 Task: Open Card Product Launch Execution in Board Brand Personality Development and Branding Strategy to Workspace Financial Management Software and add a team member Softage.2@softage.net, a label Purple, a checklist Environmental Science, an attachment from your onedrive, a color Purple and finally, add a card description 'Plan and execute company team-building conference with team-building challenges' and a comment 'Given the potential impact of this task, let us ensure that we have a clear understanding of the consequences of our actions.'. Add a start date 'Jan 06, 1900' with a due date 'Jan 13, 1900'
Action: Mouse moved to (93, 295)
Screenshot: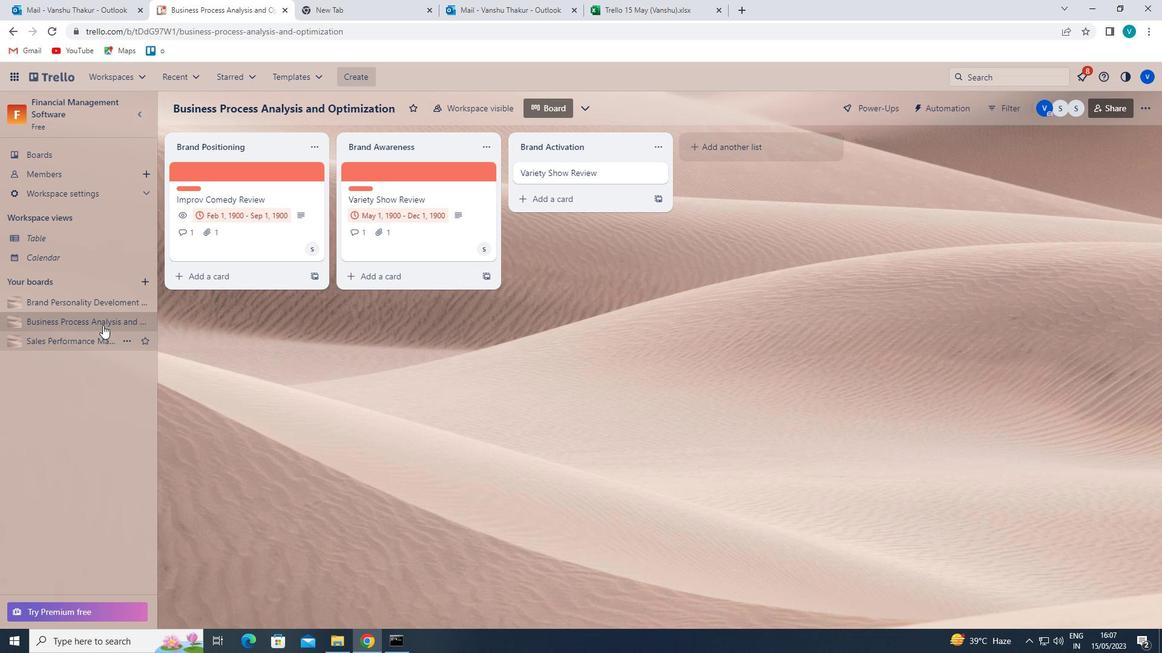 
Action: Mouse pressed left at (93, 295)
Screenshot: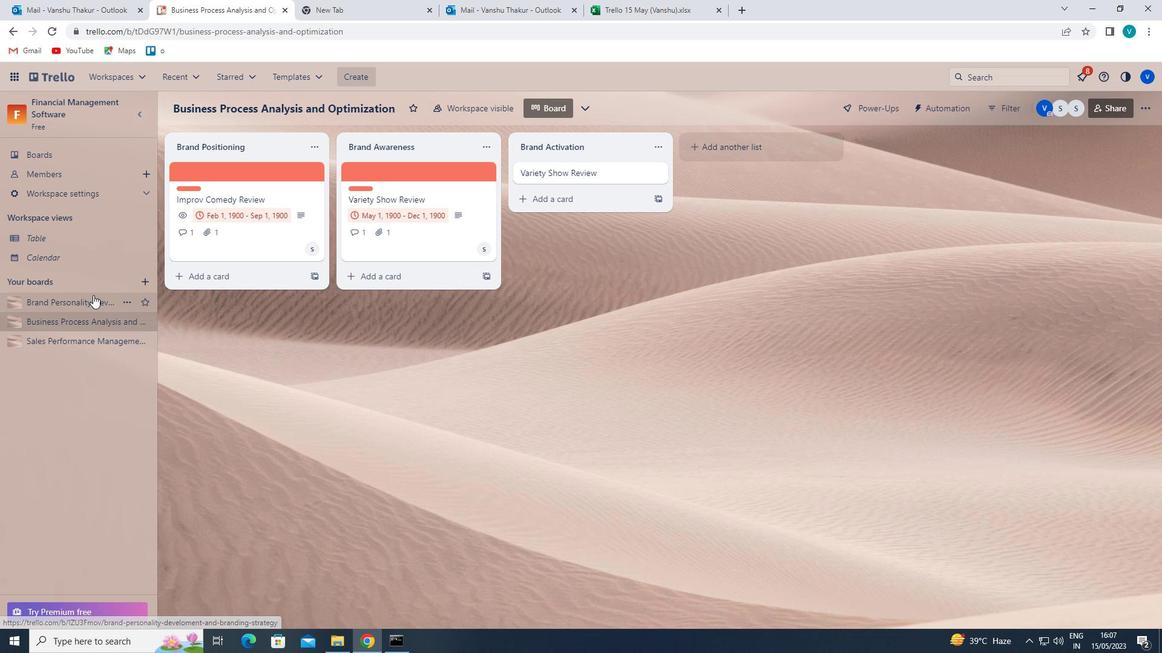 
Action: Mouse moved to (409, 170)
Screenshot: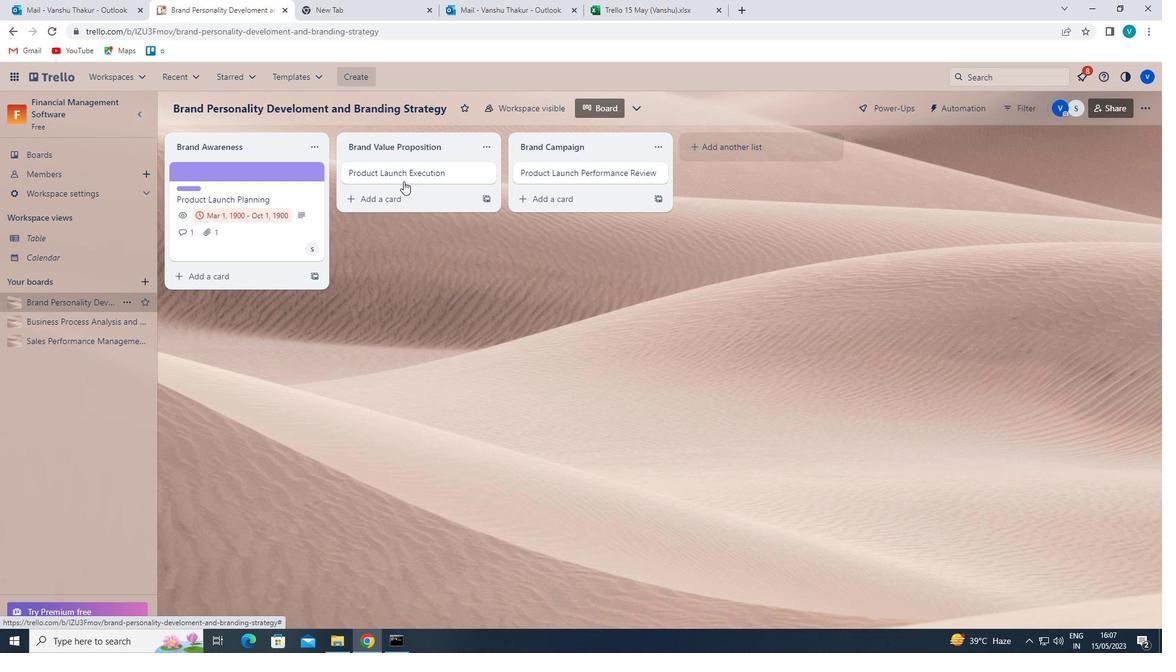 
Action: Mouse pressed left at (409, 170)
Screenshot: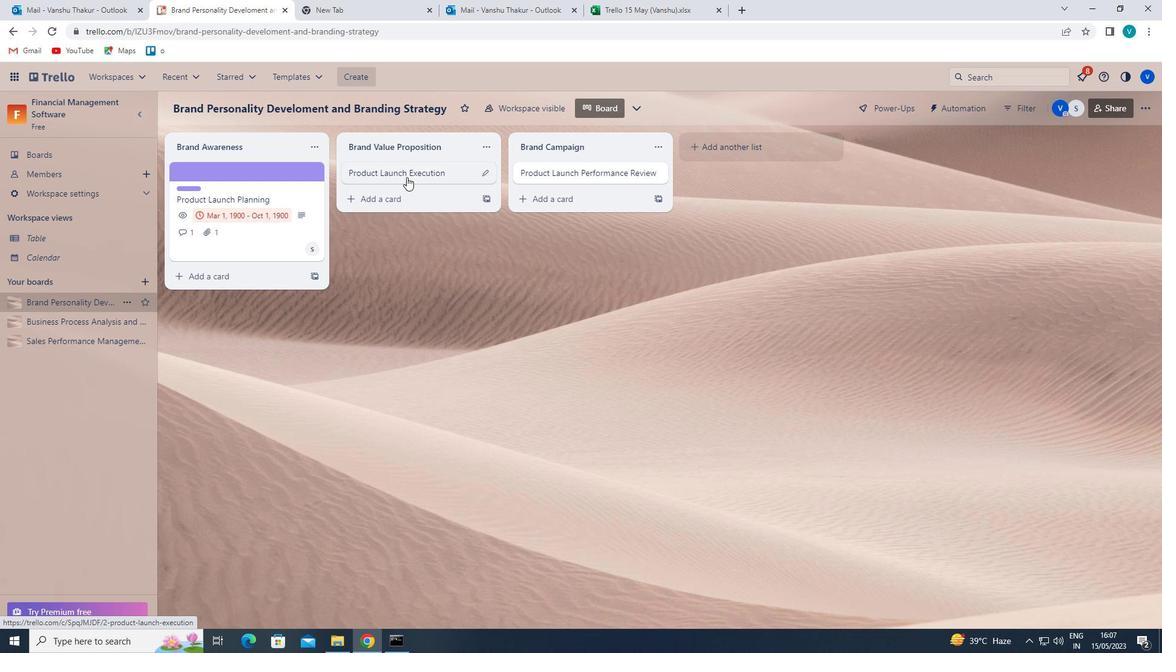 
Action: Mouse moved to (731, 211)
Screenshot: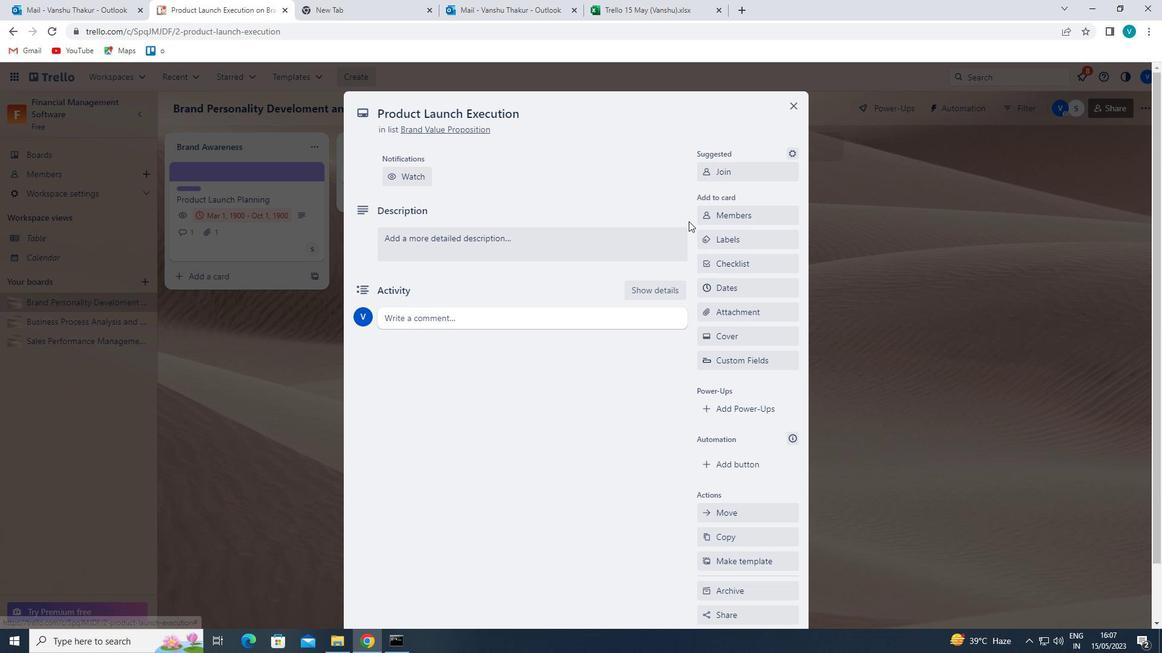 
Action: Mouse pressed left at (731, 211)
Screenshot: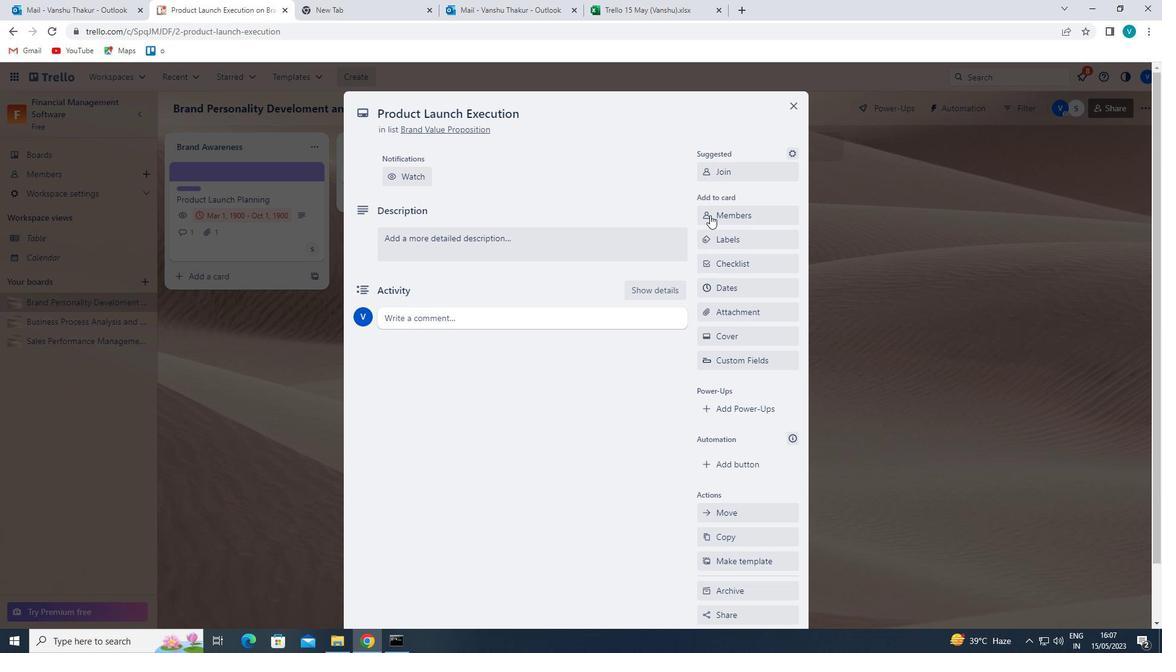
Action: Mouse moved to (721, 266)
Screenshot: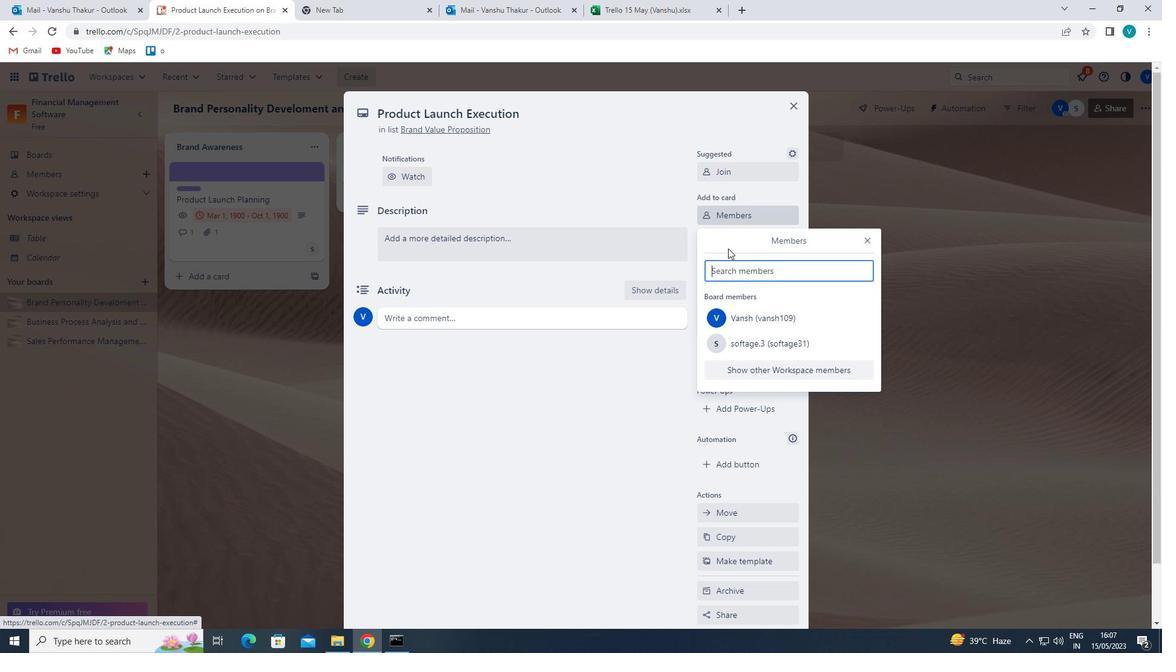 
Action: Mouse pressed left at (721, 266)
Screenshot: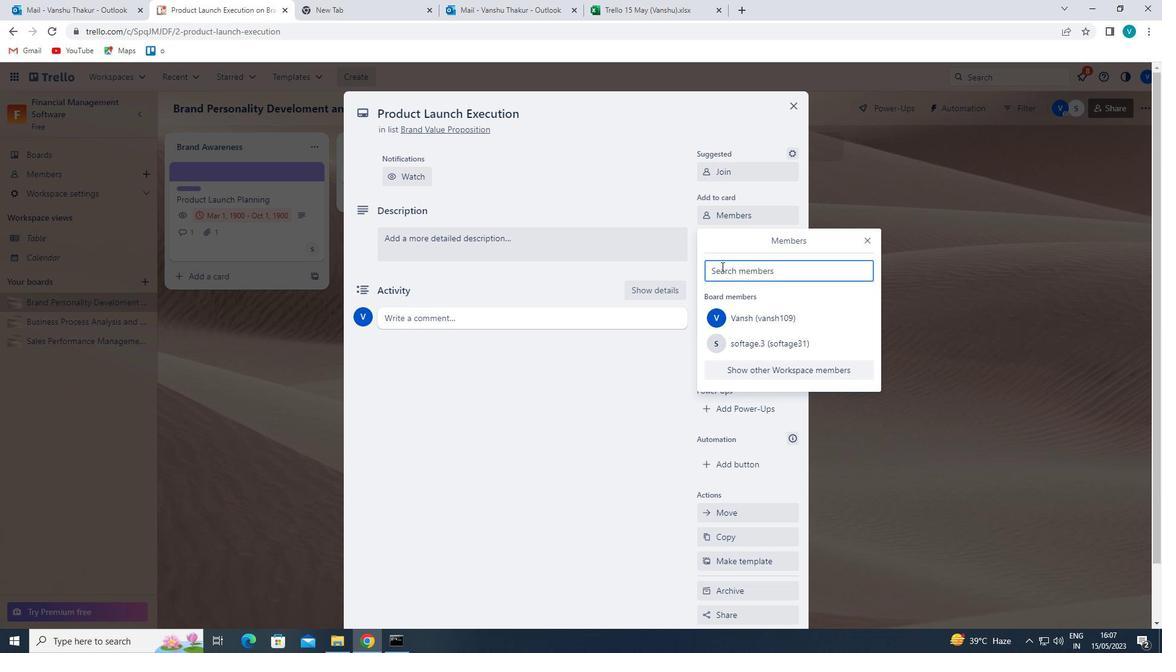 
Action: Key pressed <Key.shift>SO
Screenshot: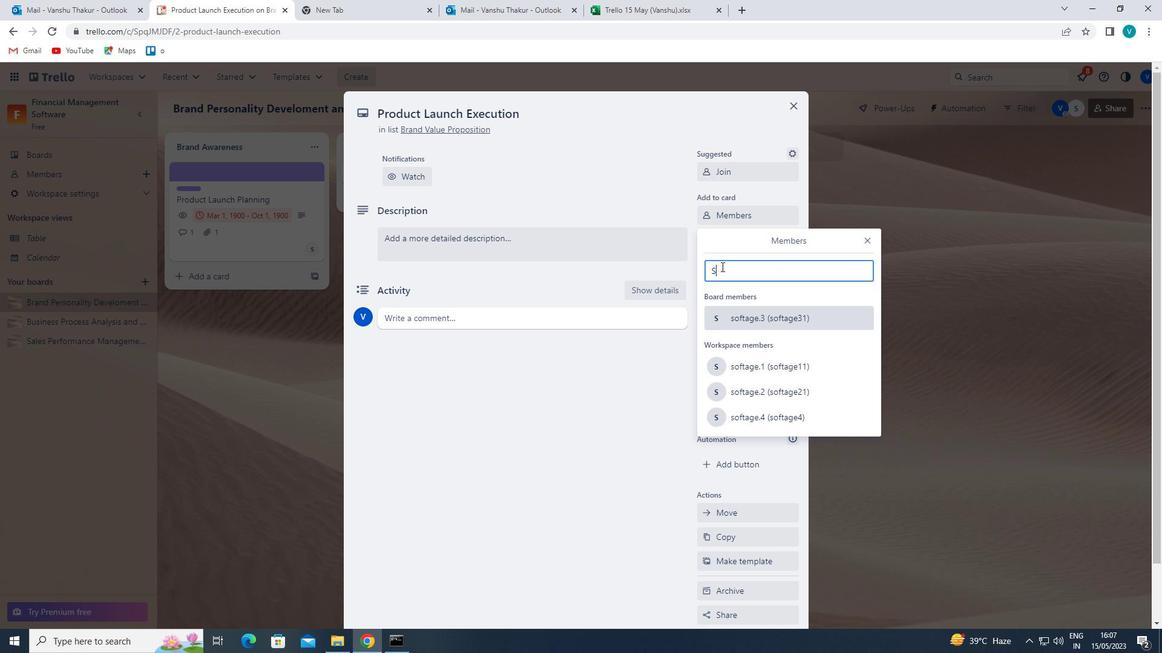 
Action: Mouse moved to (753, 396)
Screenshot: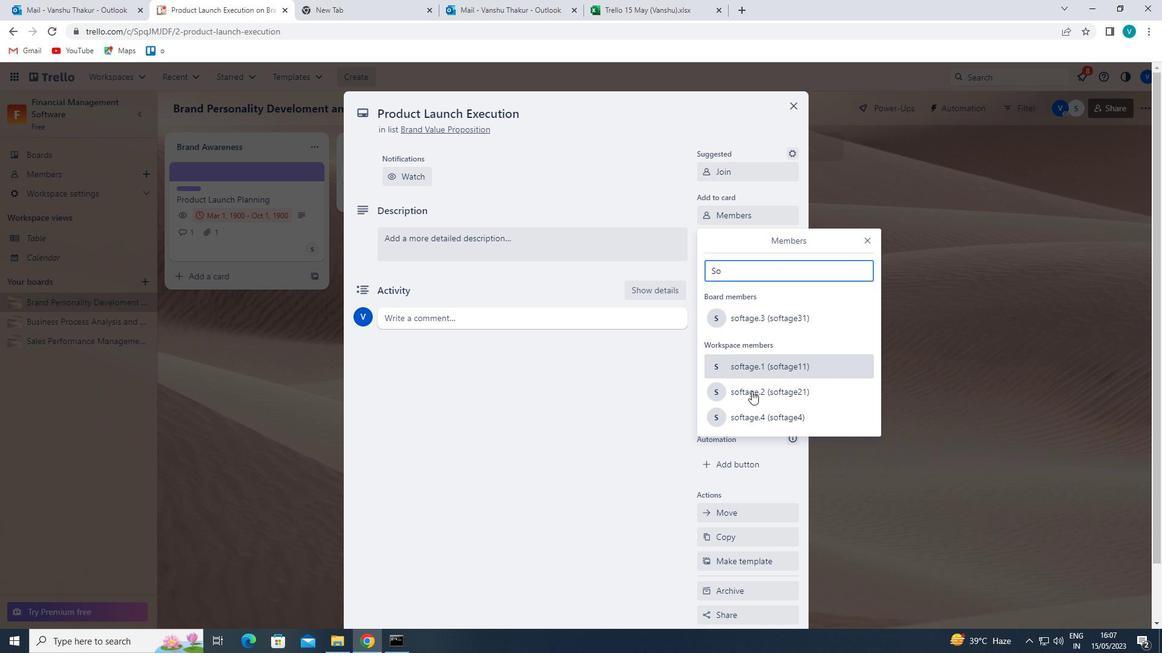 
Action: Mouse pressed left at (753, 396)
Screenshot: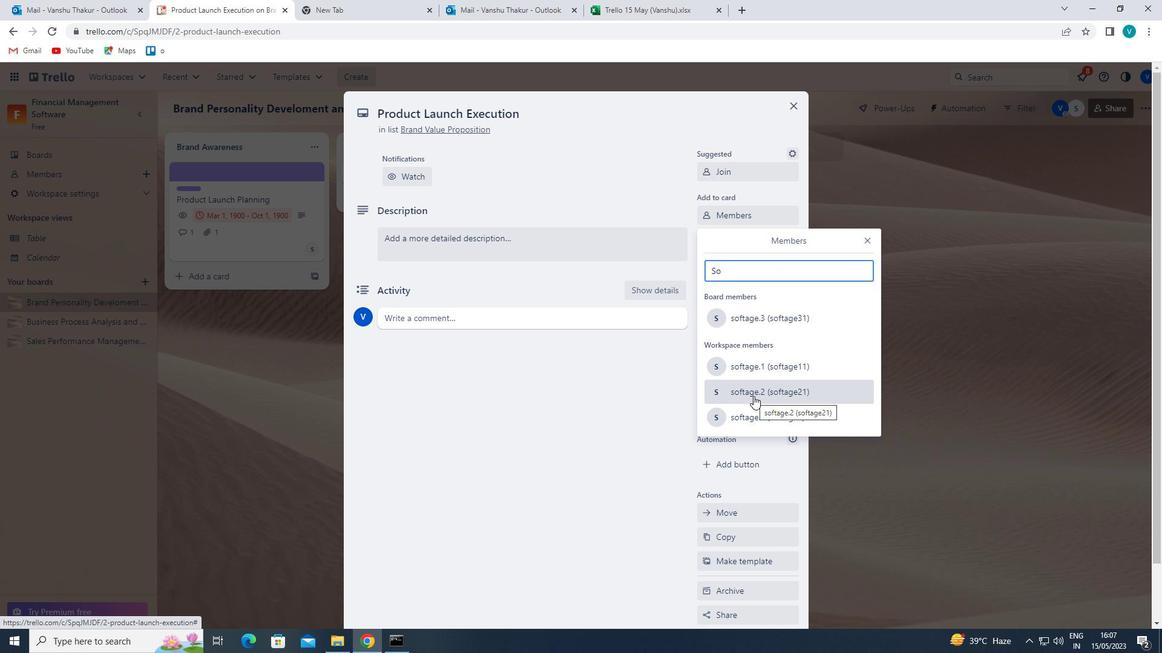 
Action: Mouse moved to (868, 237)
Screenshot: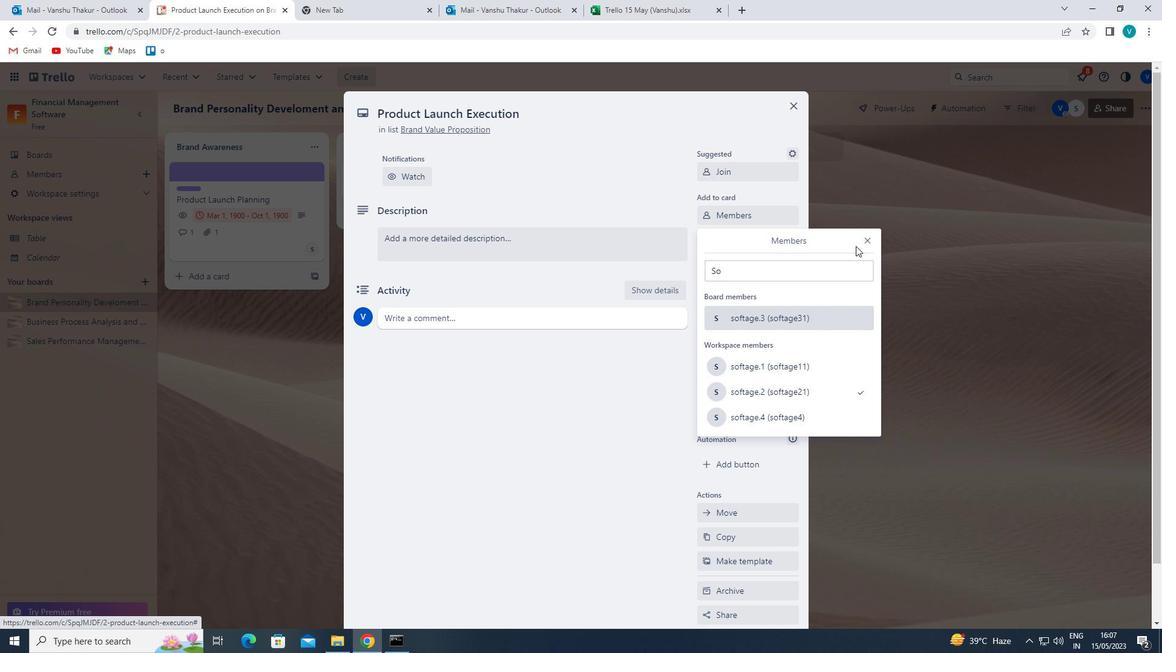 
Action: Mouse pressed left at (868, 237)
Screenshot: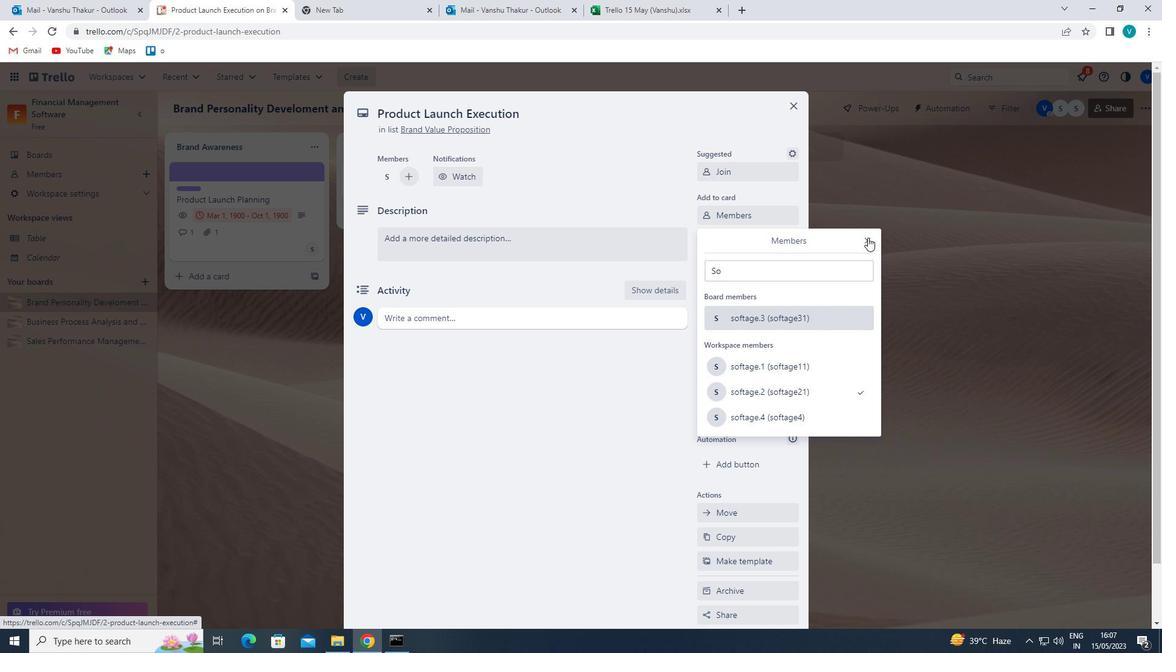 
Action: Mouse moved to (749, 240)
Screenshot: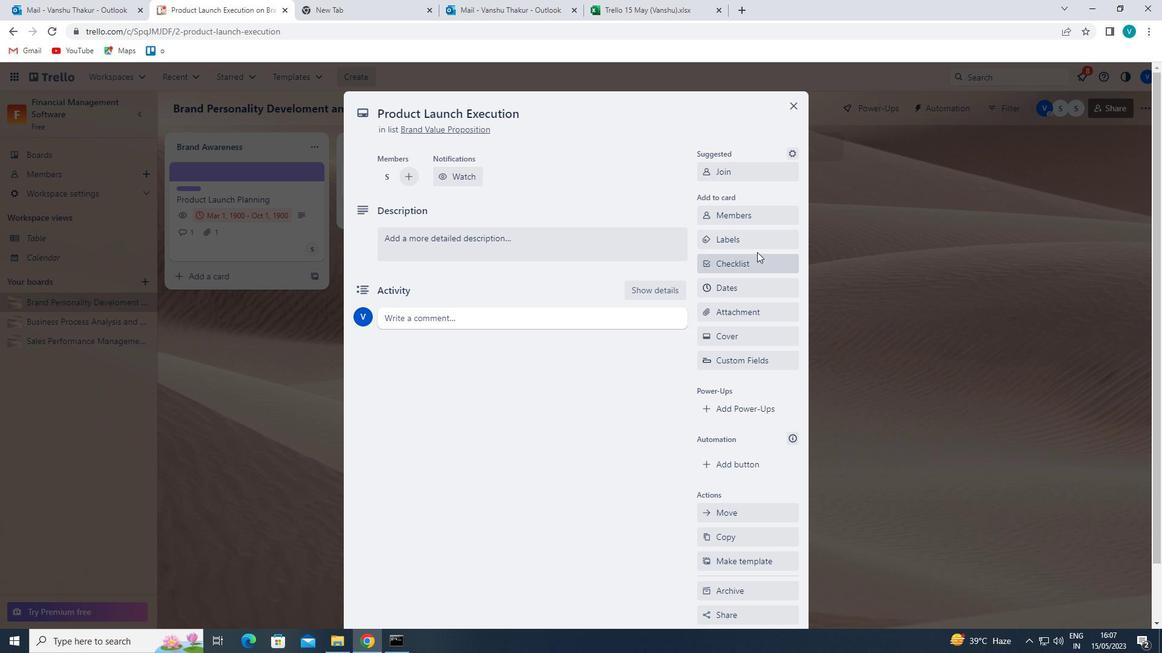 
Action: Mouse pressed left at (749, 240)
Screenshot: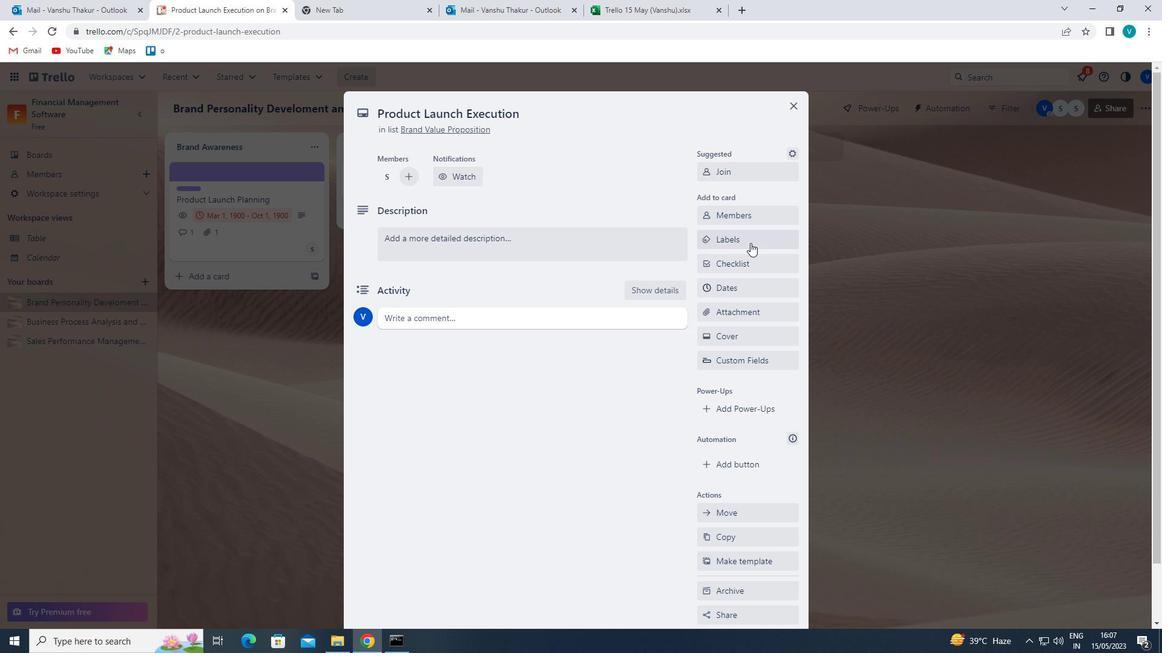 
Action: Mouse moved to (752, 424)
Screenshot: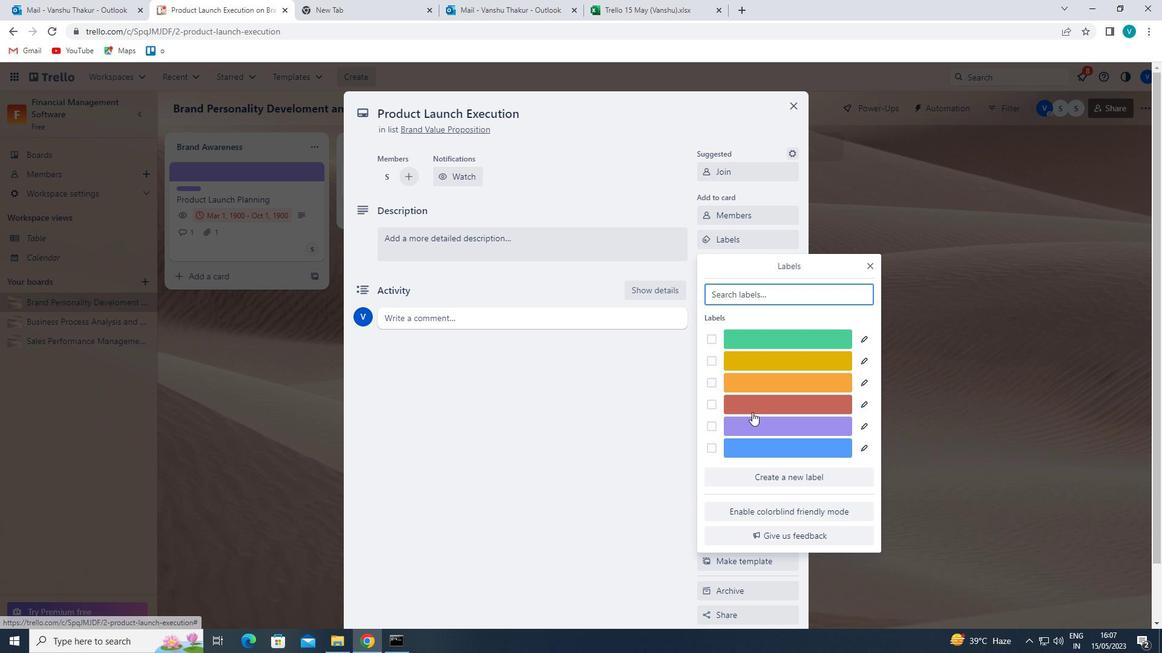 
Action: Mouse pressed left at (752, 424)
Screenshot: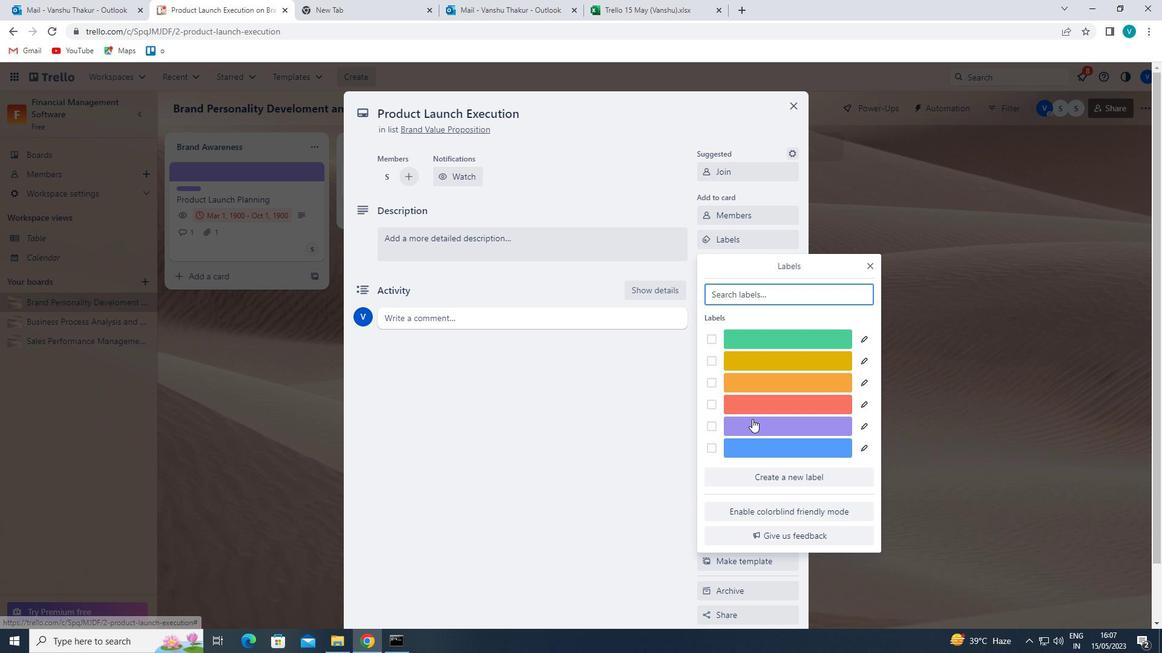 
Action: Mouse moved to (871, 263)
Screenshot: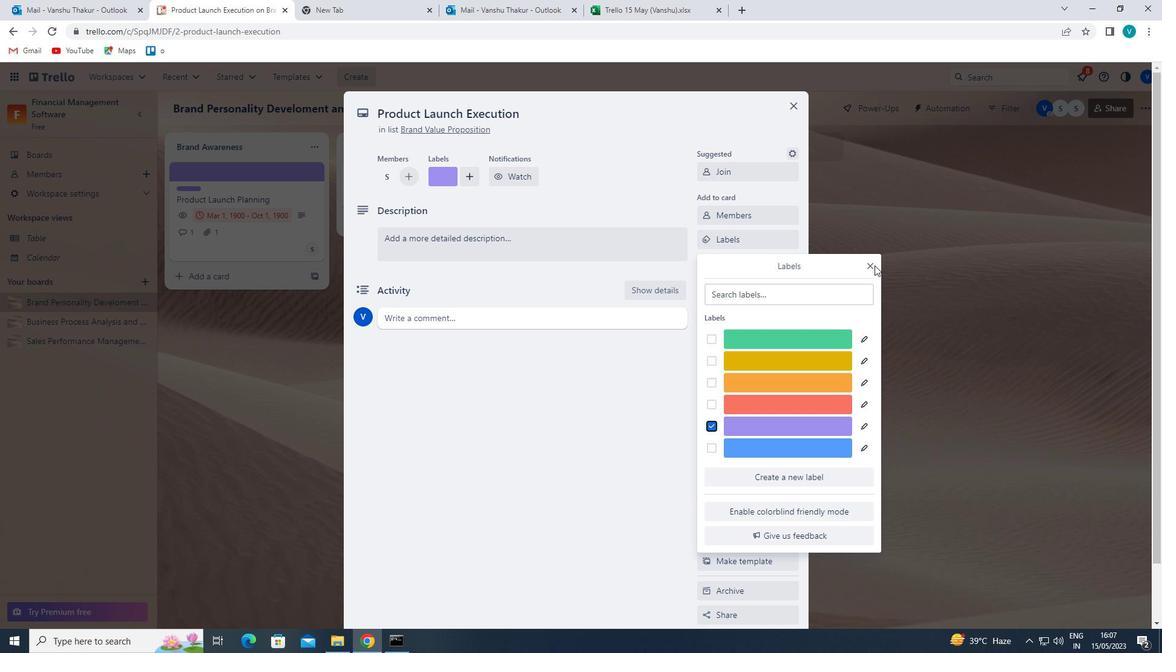 
Action: Mouse pressed left at (871, 263)
Screenshot: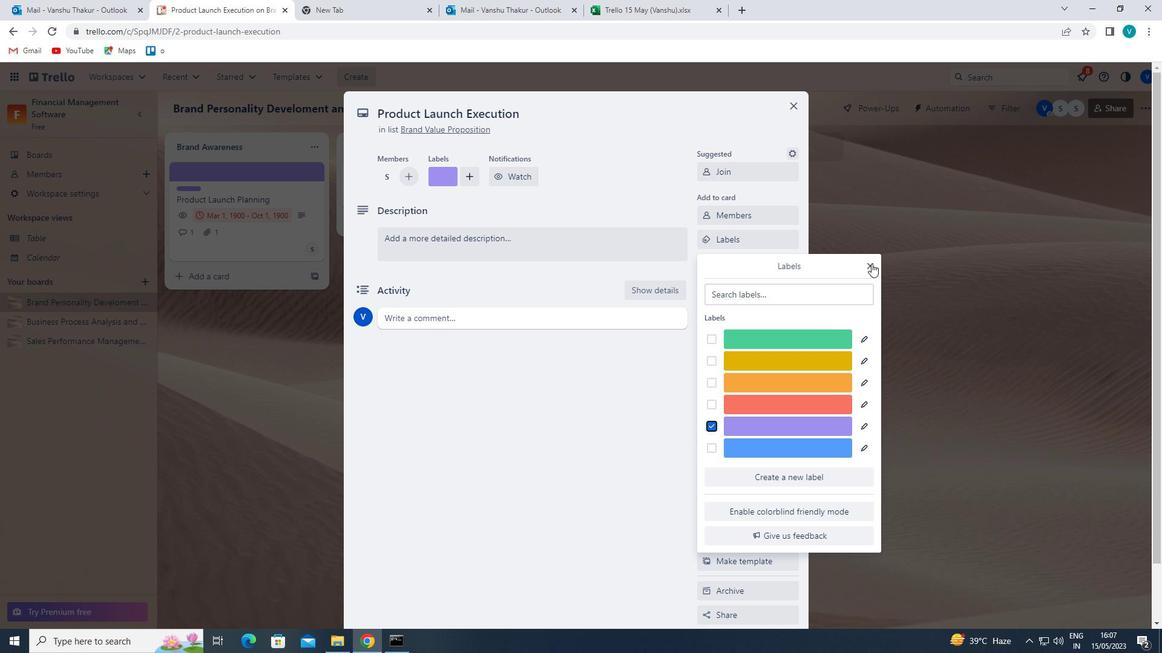 
Action: Mouse moved to (754, 268)
Screenshot: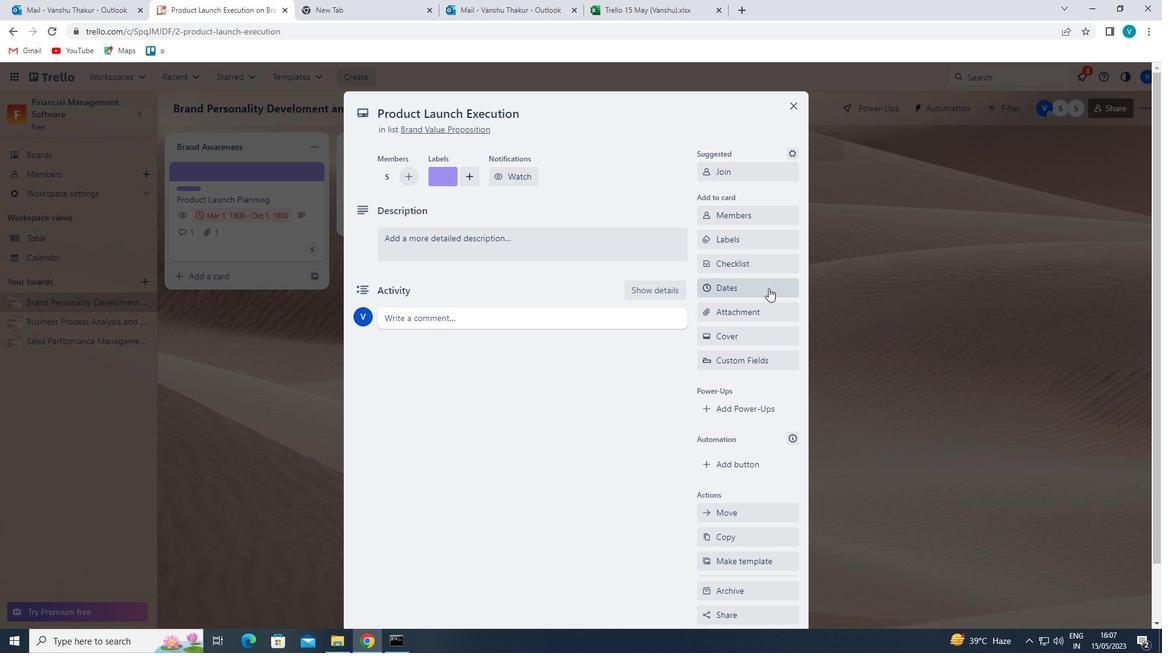 
Action: Mouse pressed left at (754, 268)
Screenshot: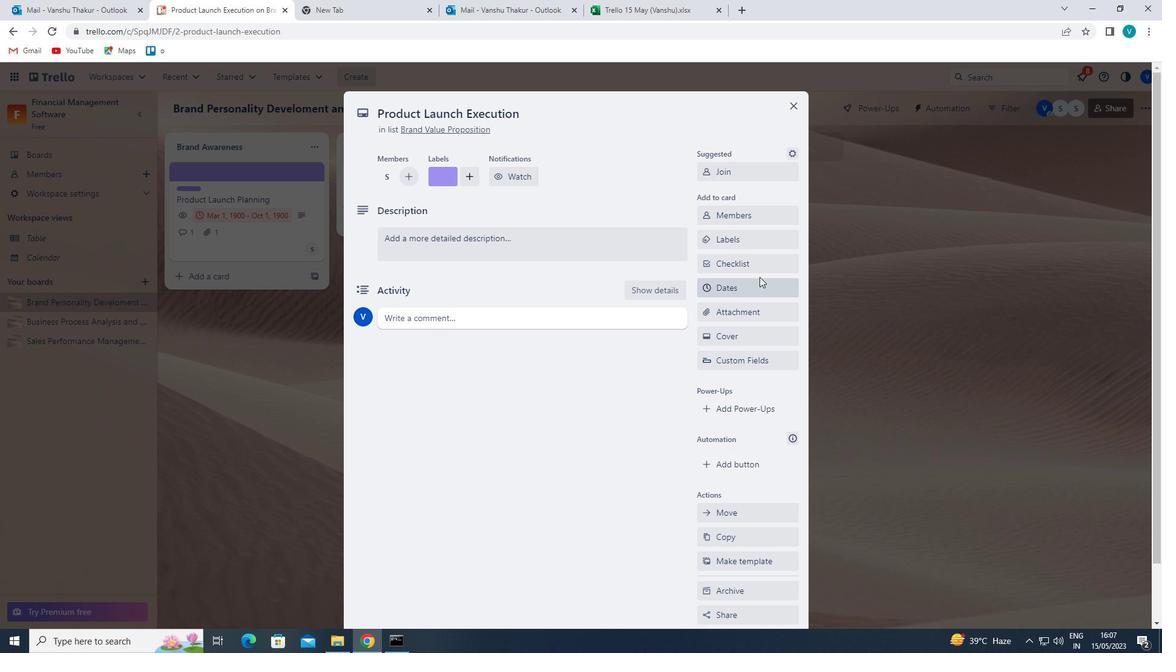 
Action: Key pressed <Key.shift>ENVI
Screenshot: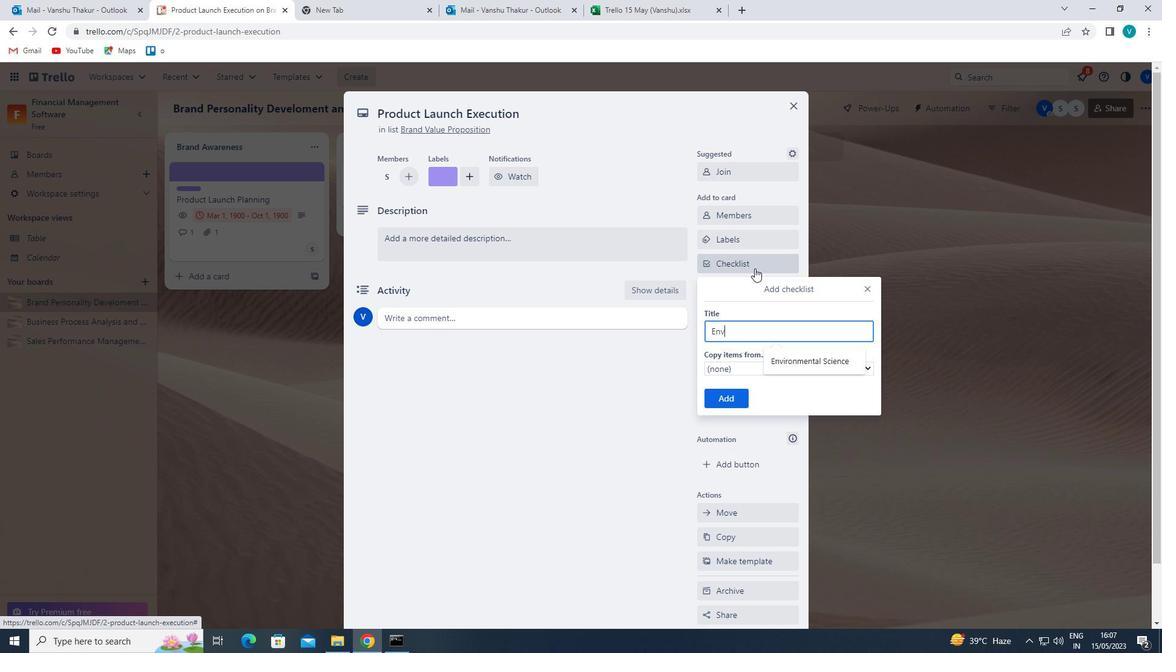 
Action: Mouse moved to (806, 367)
Screenshot: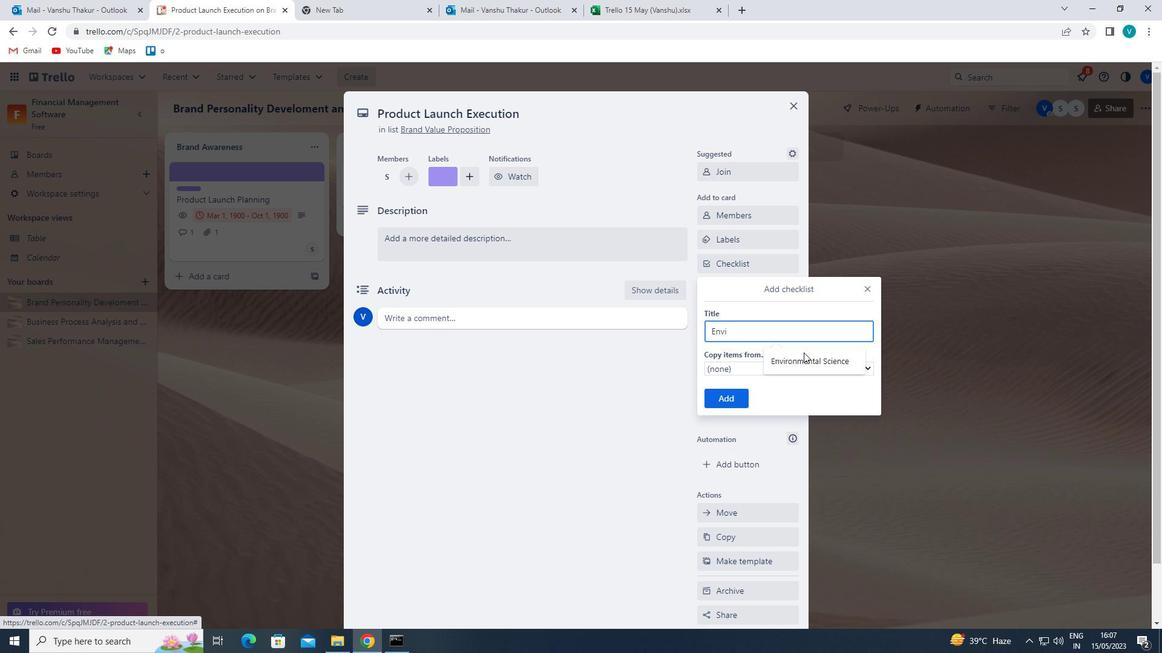 
Action: Mouse pressed left at (806, 367)
Screenshot: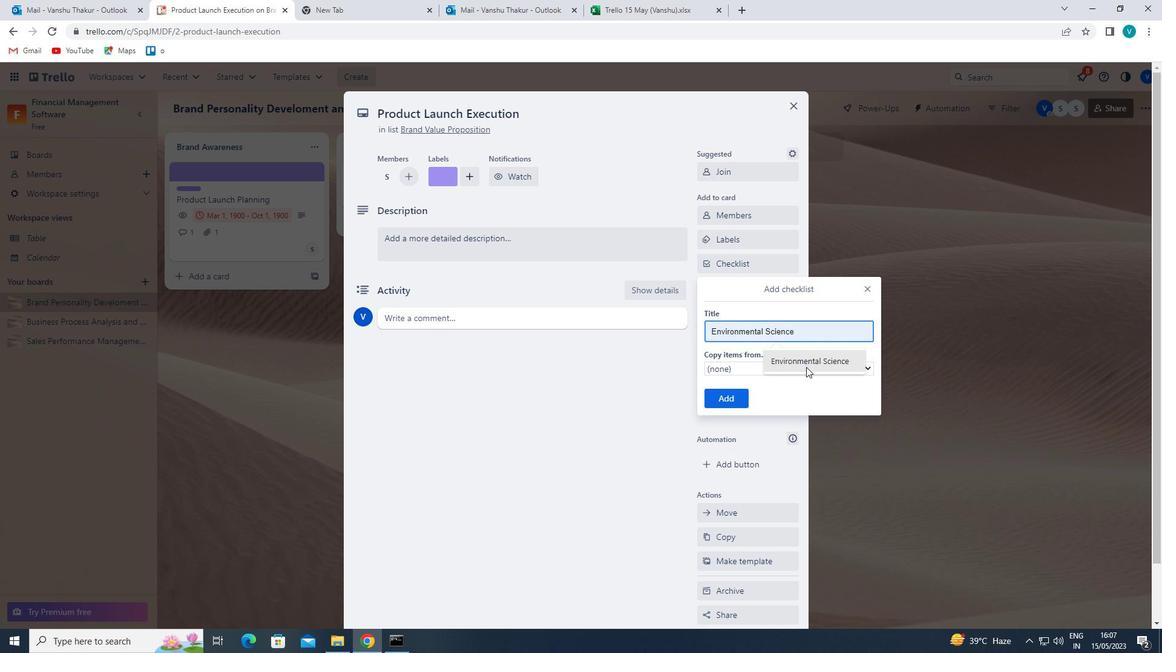
Action: Mouse moved to (727, 391)
Screenshot: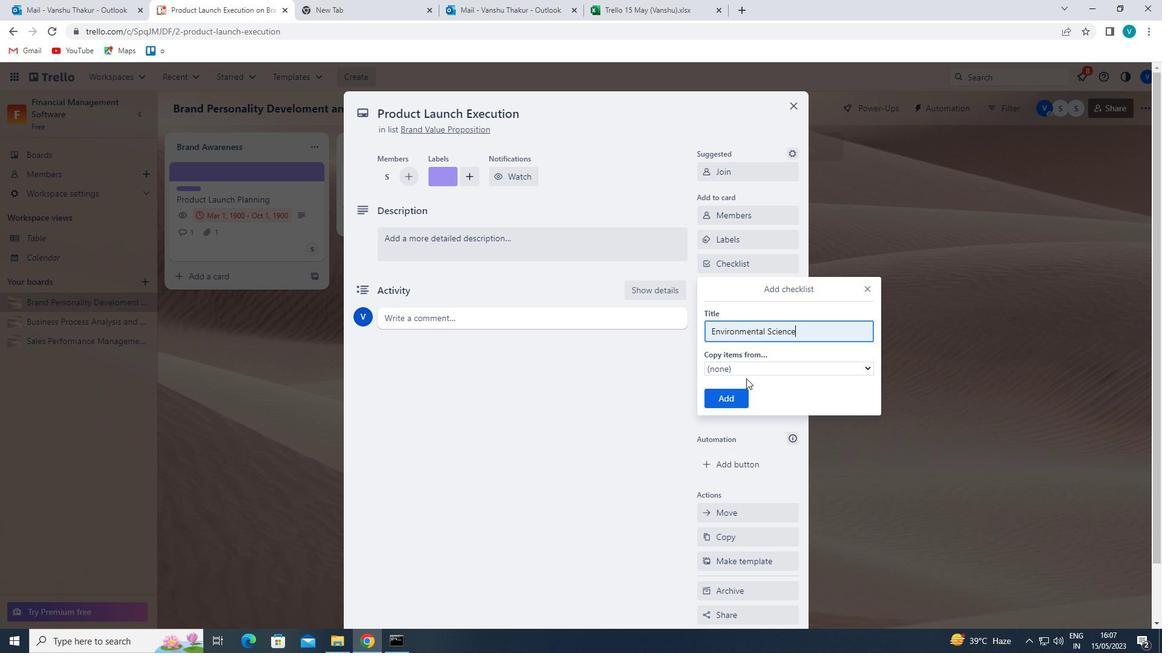 
Action: Mouse pressed left at (727, 391)
Screenshot: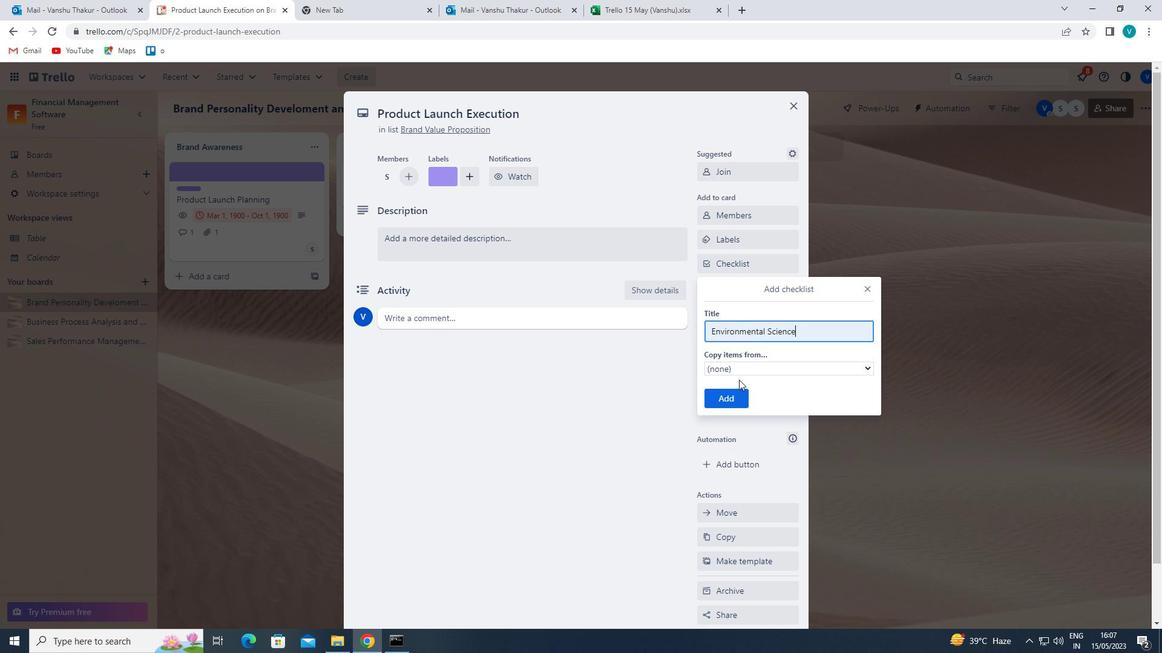 
Action: Mouse moved to (725, 309)
Screenshot: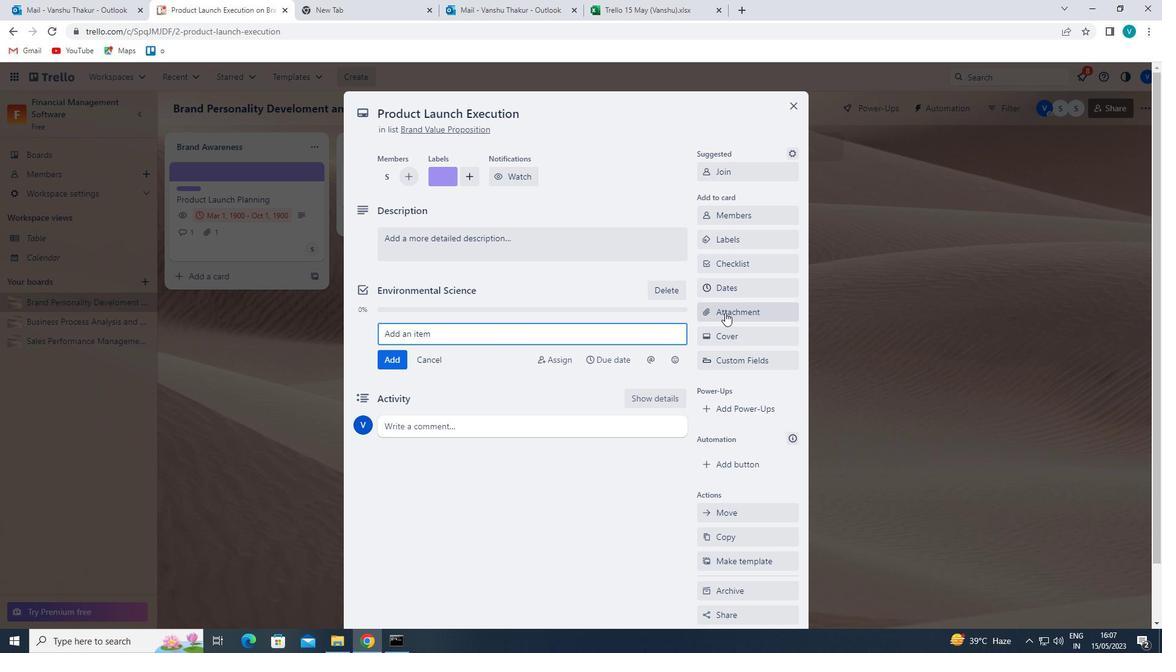 
Action: Mouse pressed left at (725, 309)
Screenshot: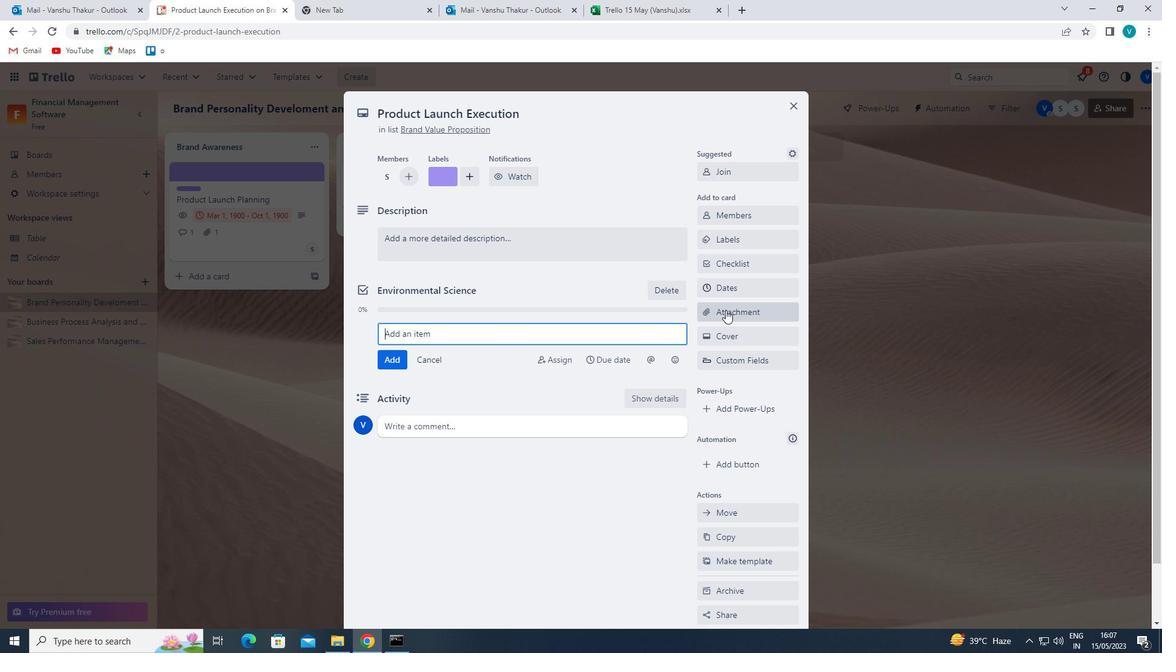 
Action: Mouse moved to (731, 460)
Screenshot: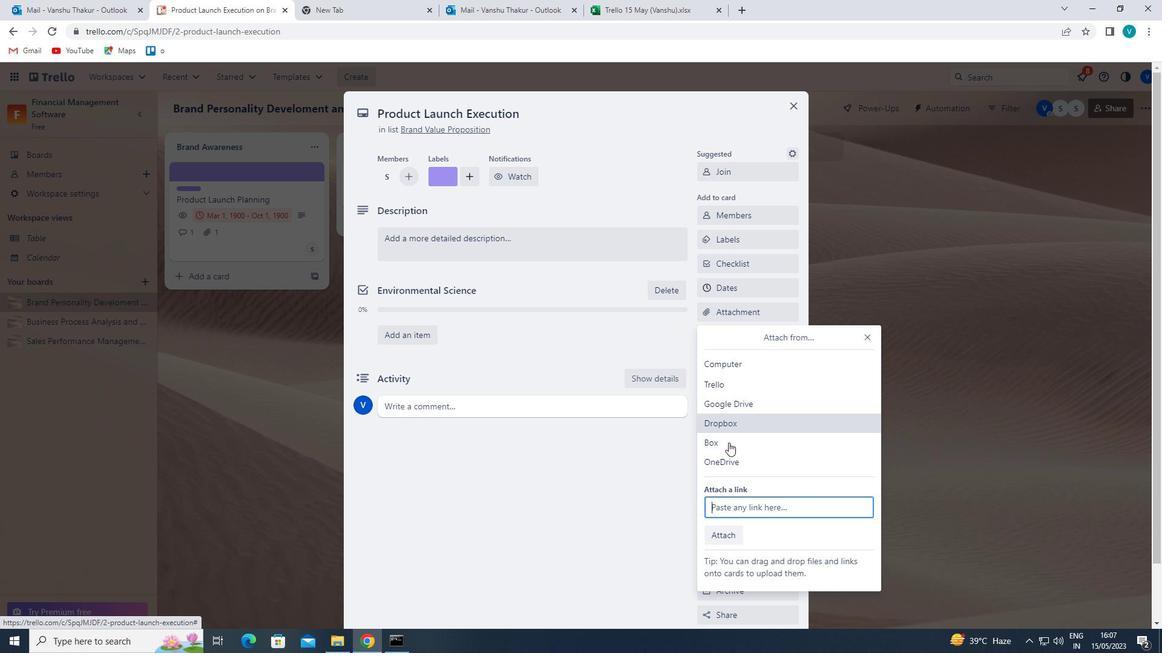 
Action: Mouse pressed left at (731, 460)
Screenshot: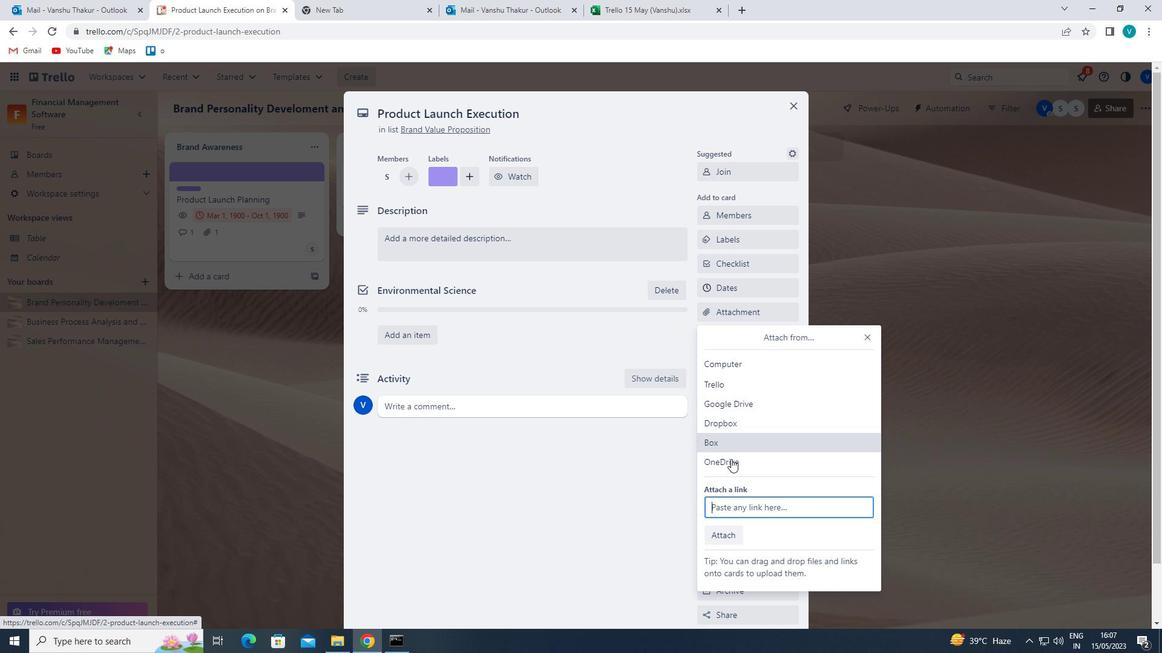 
Action: Mouse moved to (414, 237)
Screenshot: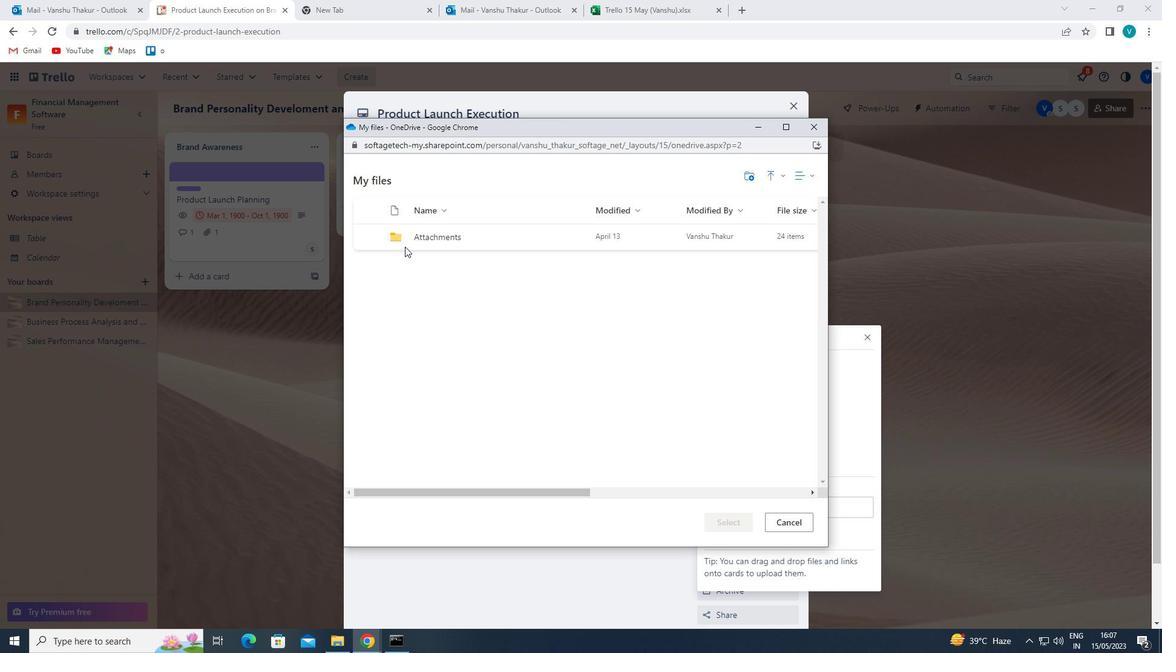 
Action: Mouse pressed left at (414, 237)
Screenshot: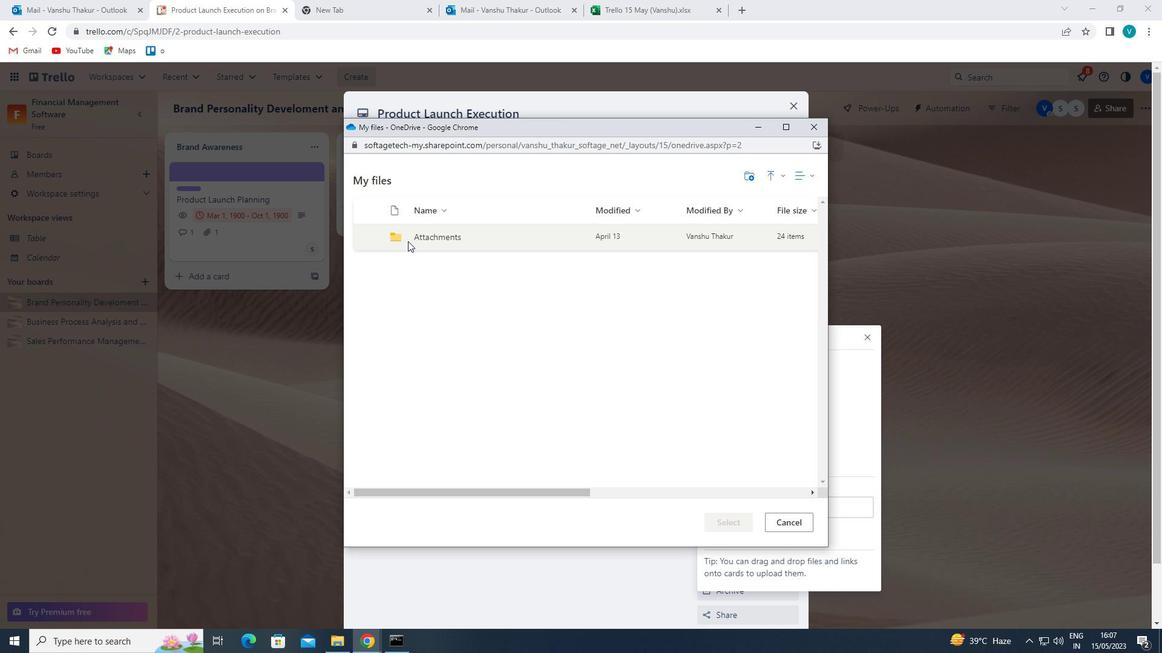 
Action: Mouse moved to (543, 313)
Screenshot: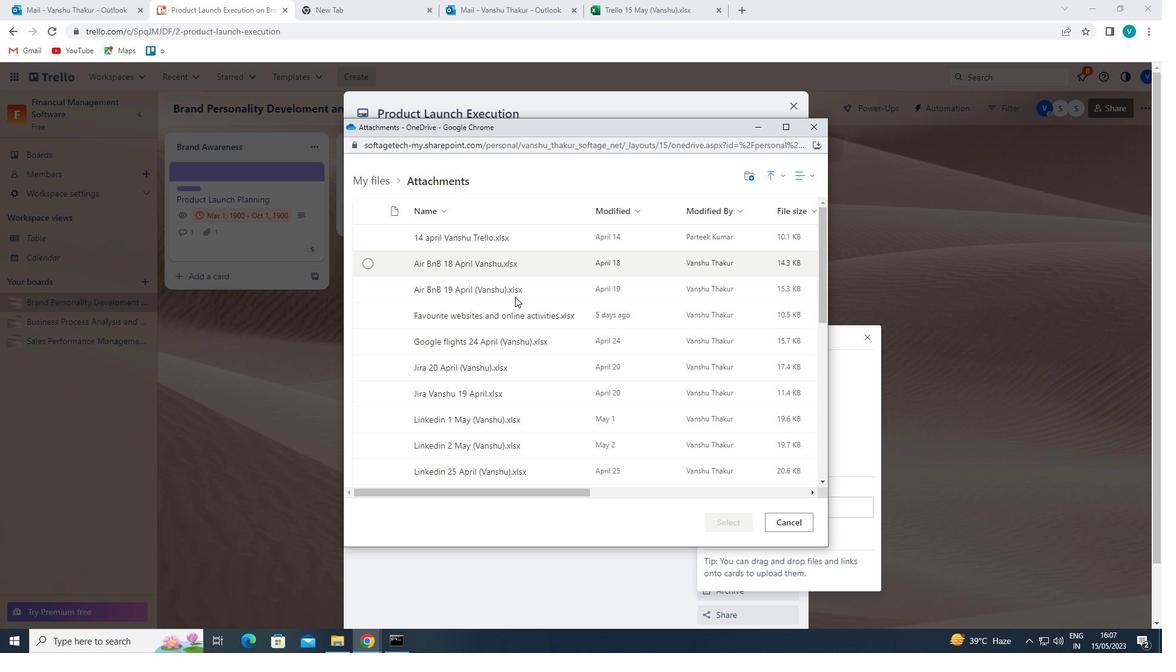 
Action: Mouse pressed left at (543, 313)
Screenshot: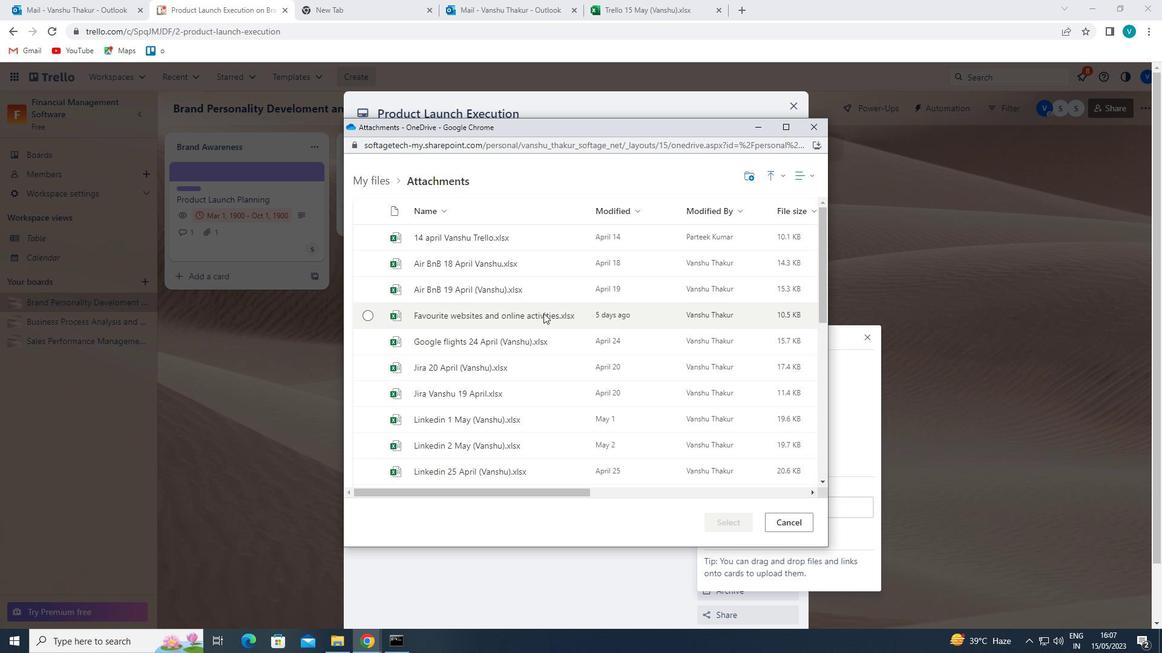 
Action: Mouse moved to (708, 519)
Screenshot: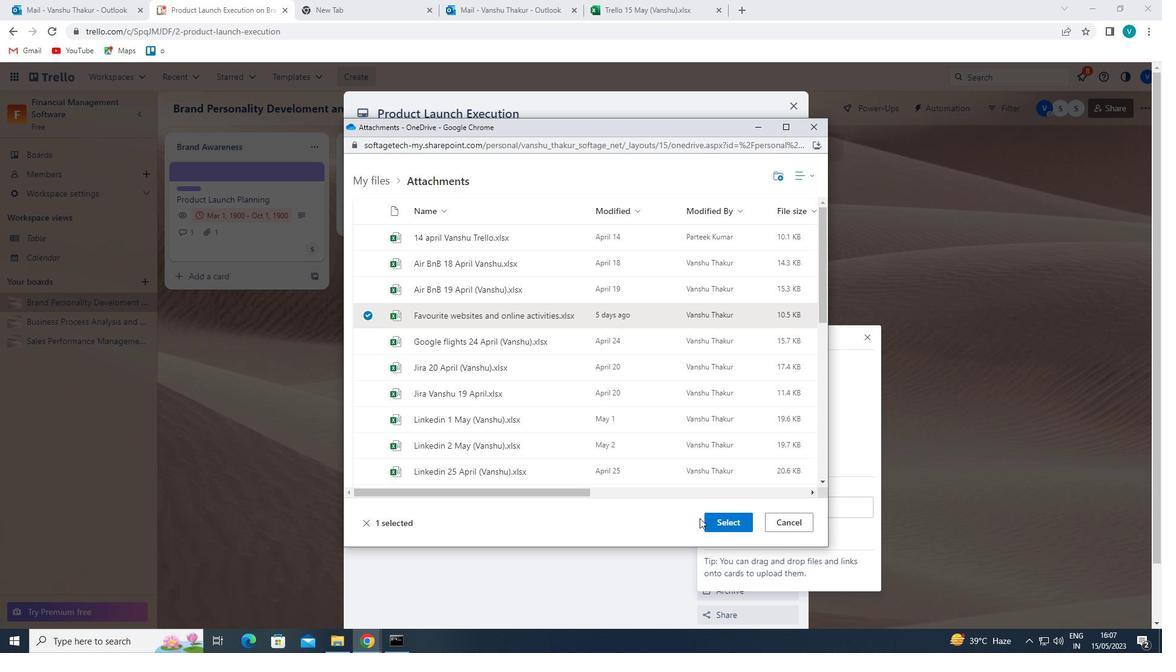 
Action: Mouse pressed left at (708, 519)
Screenshot: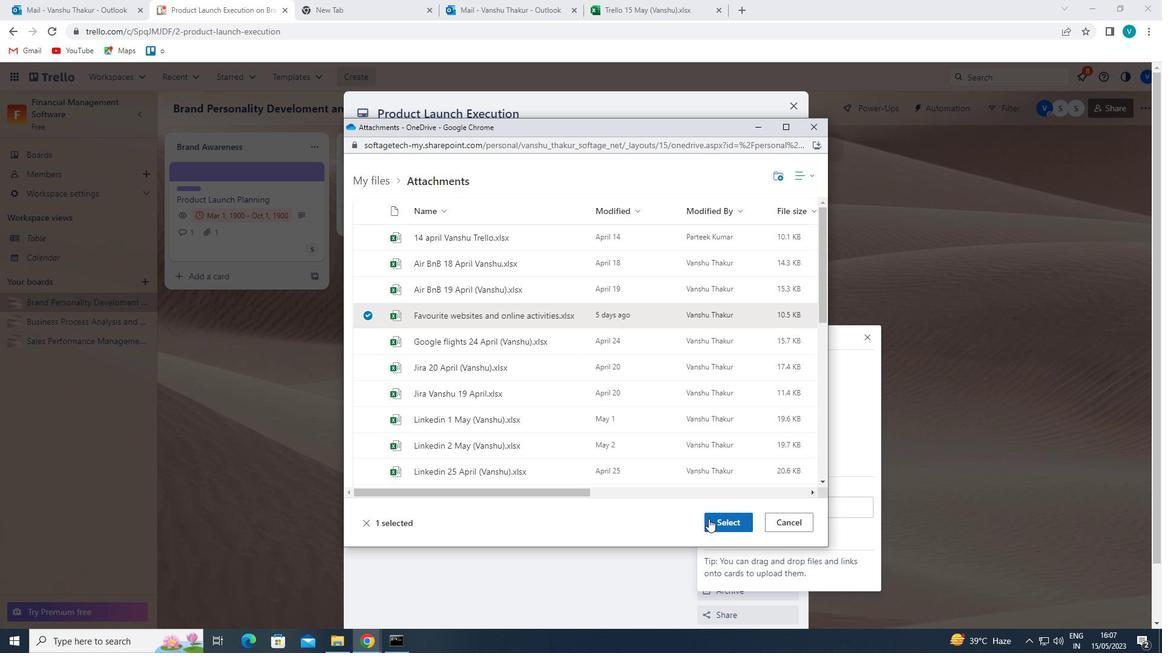 
Action: Mouse moved to (737, 343)
Screenshot: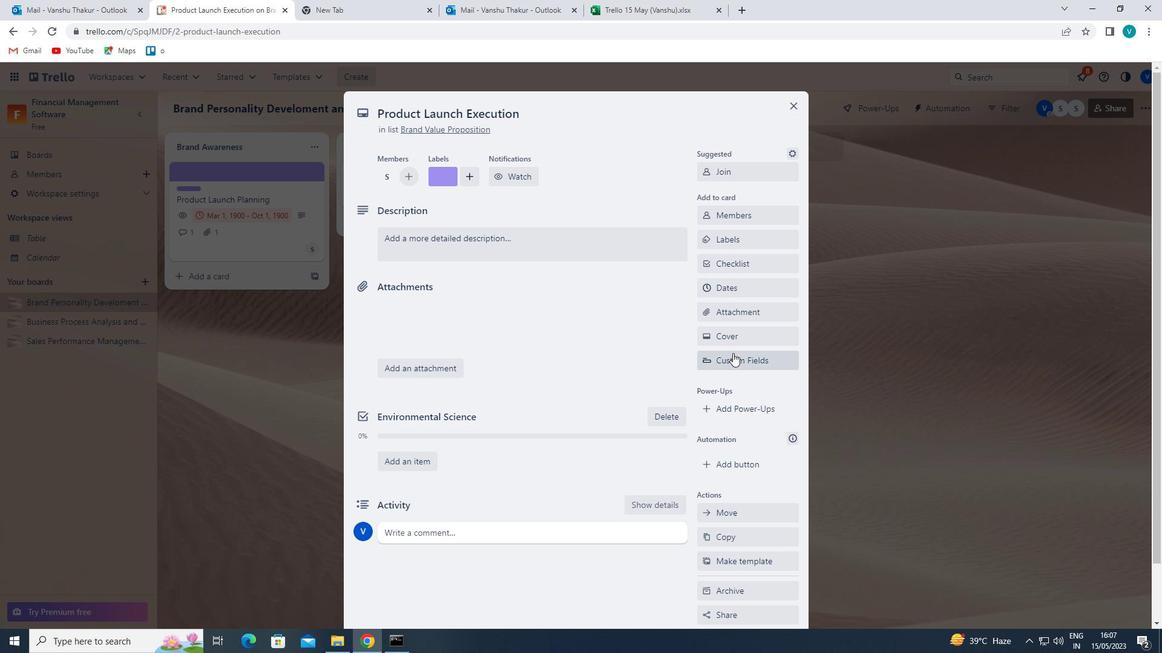 
Action: Mouse pressed left at (737, 343)
Screenshot: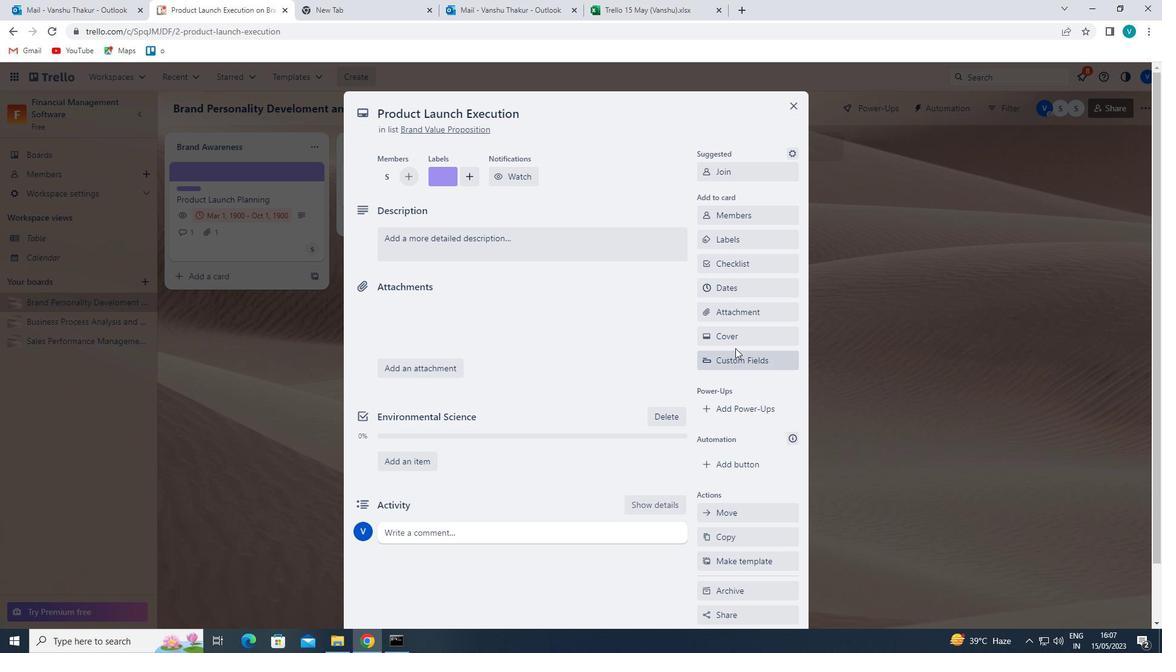 
Action: Mouse moved to (863, 387)
Screenshot: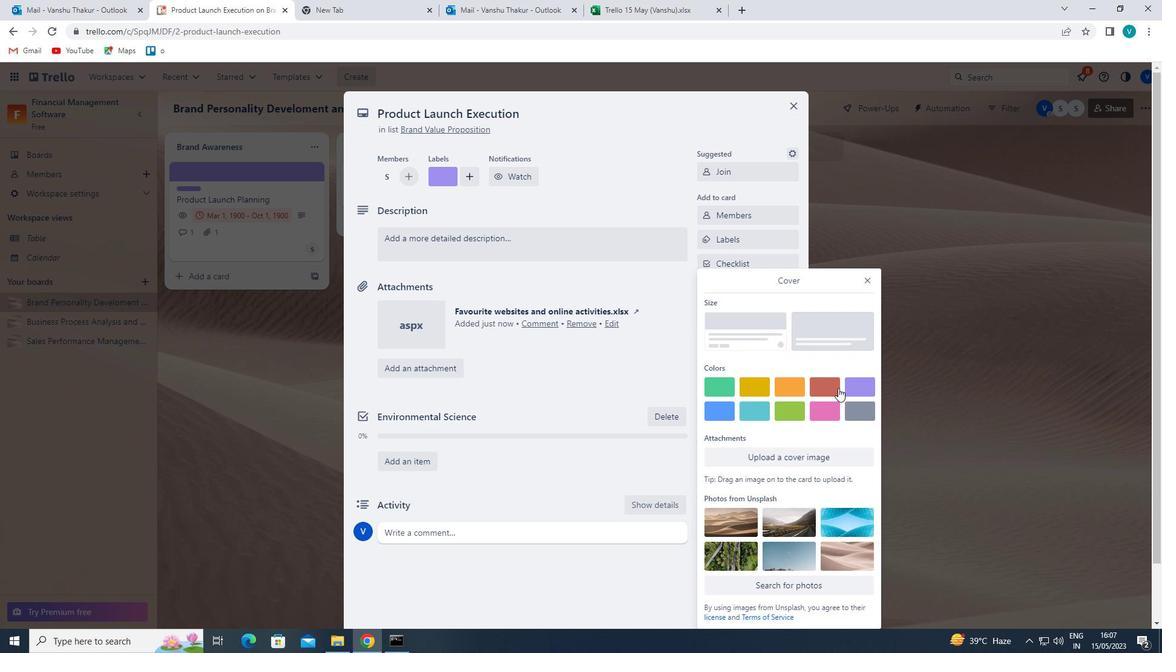 
Action: Mouse pressed left at (863, 387)
Screenshot: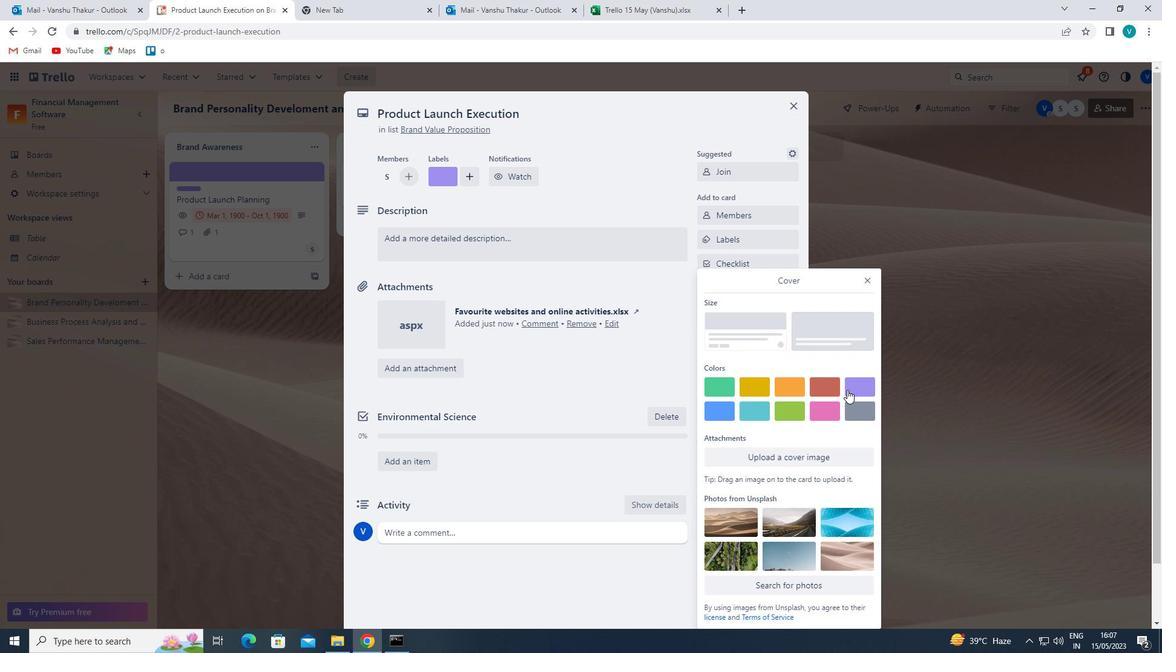 
Action: Mouse moved to (866, 259)
Screenshot: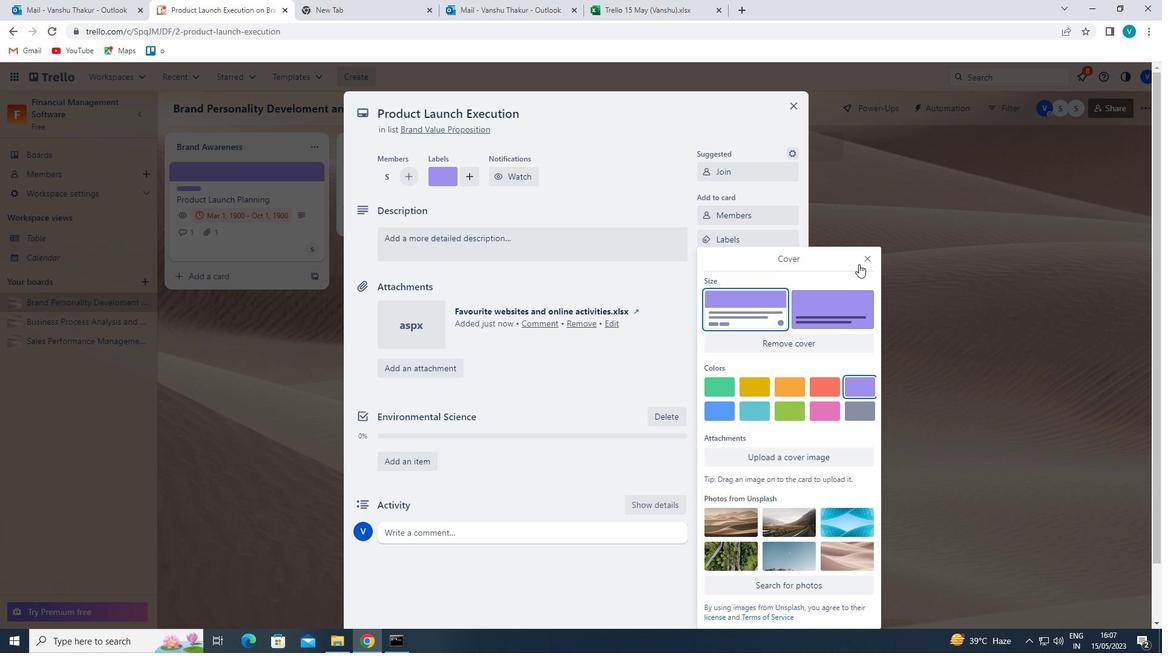 
Action: Mouse pressed left at (866, 259)
Screenshot: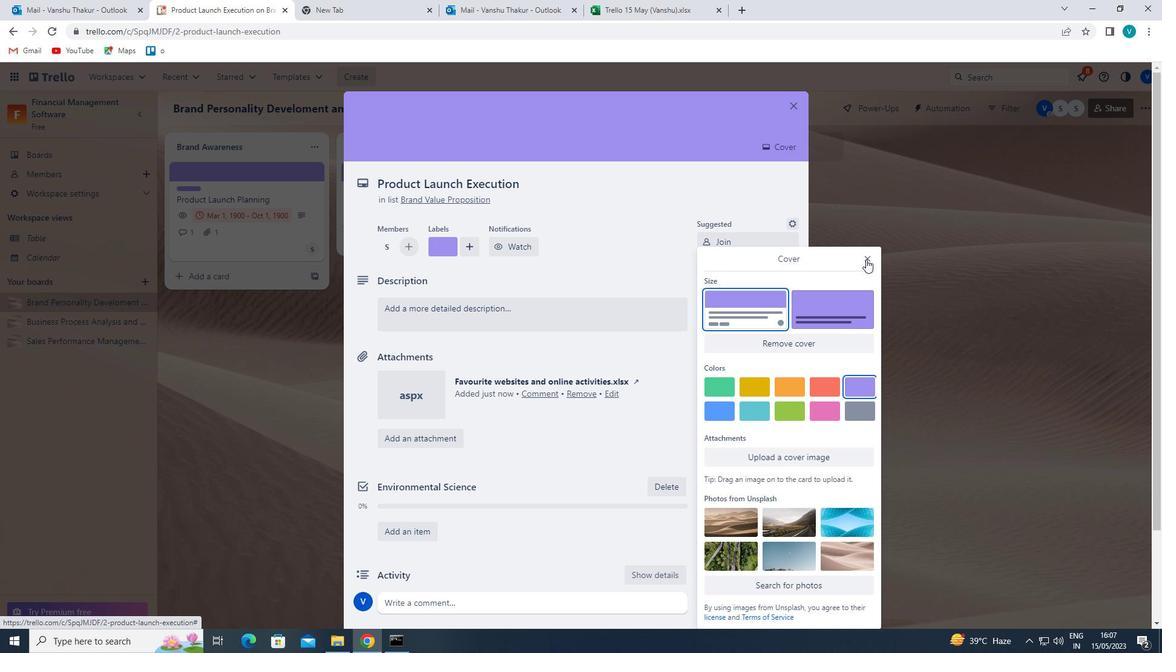 
Action: Mouse moved to (553, 320)
Screenshot: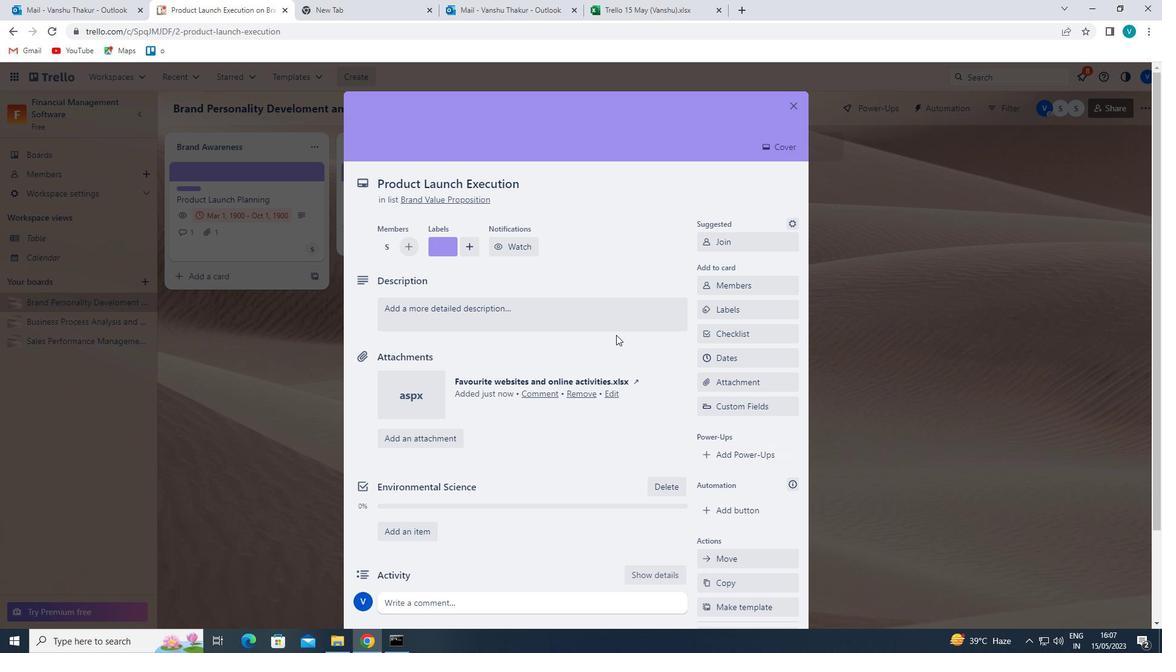 
Action: Mouse pressed left at (553, 320)
Screenshot: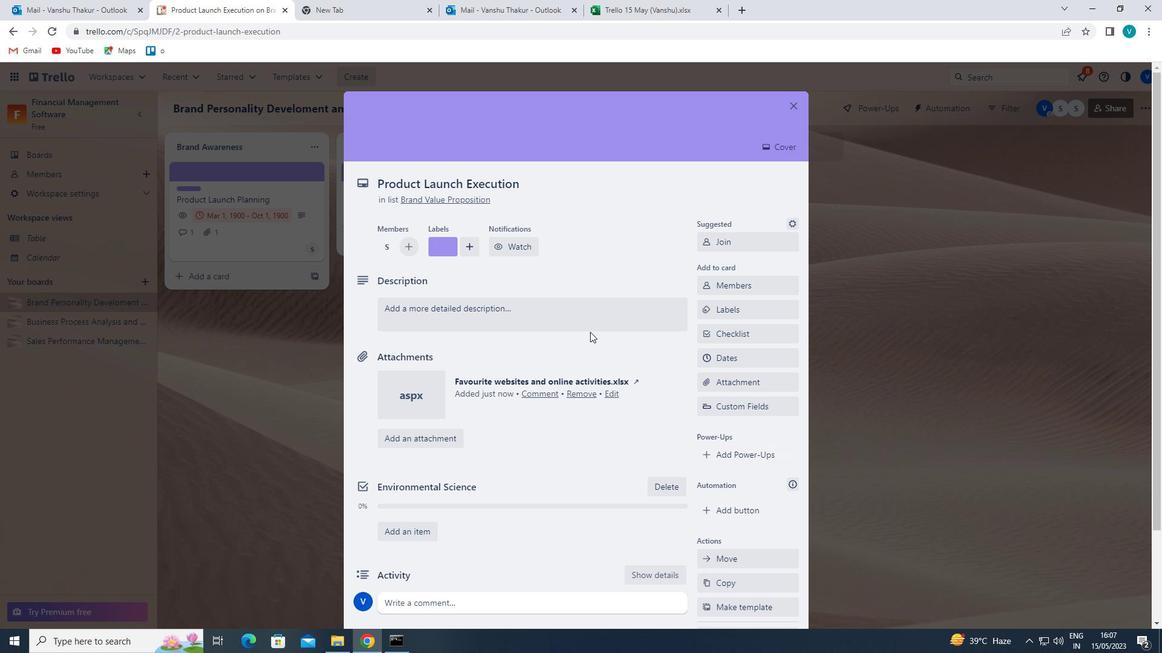 
Action: Key pressed '<Key.shift>PLAN<Key.space>AND<Key.space>EXECUTE<Key.space>COMPANY<Key.space>TEAM-BUILDING<Key.space>CONFERENCE<Key.space>WITH<Key.space>TEAM-BUILDNG<Key.left><Key.left>I<Key.right><Key.right><Key.right><Key.space>CHALLENGES'
Screenshot: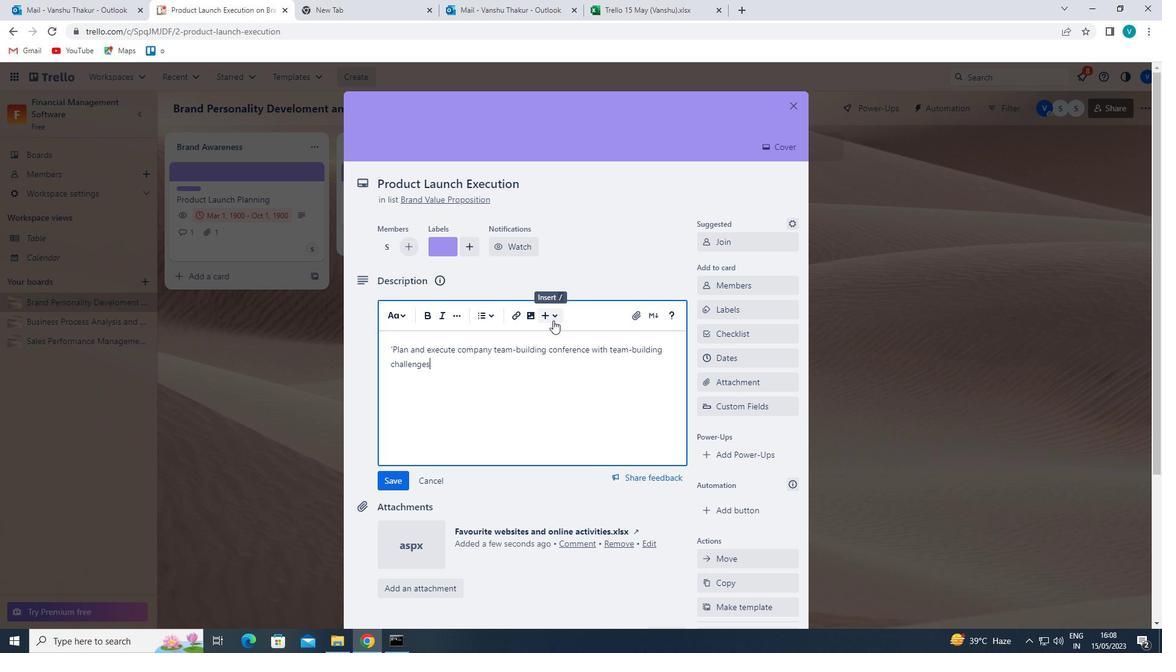 
Action: Mouse moved to (398, 485)
Screenshot: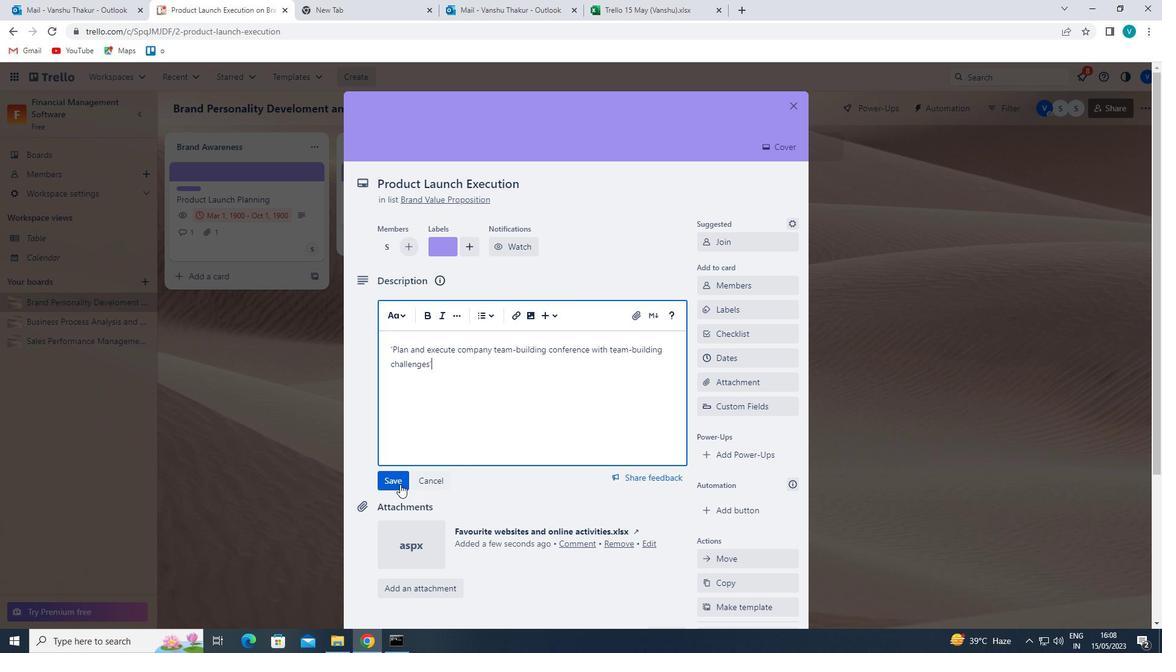 
Action: Mouse pressed left at (398, 485)
Screenshot: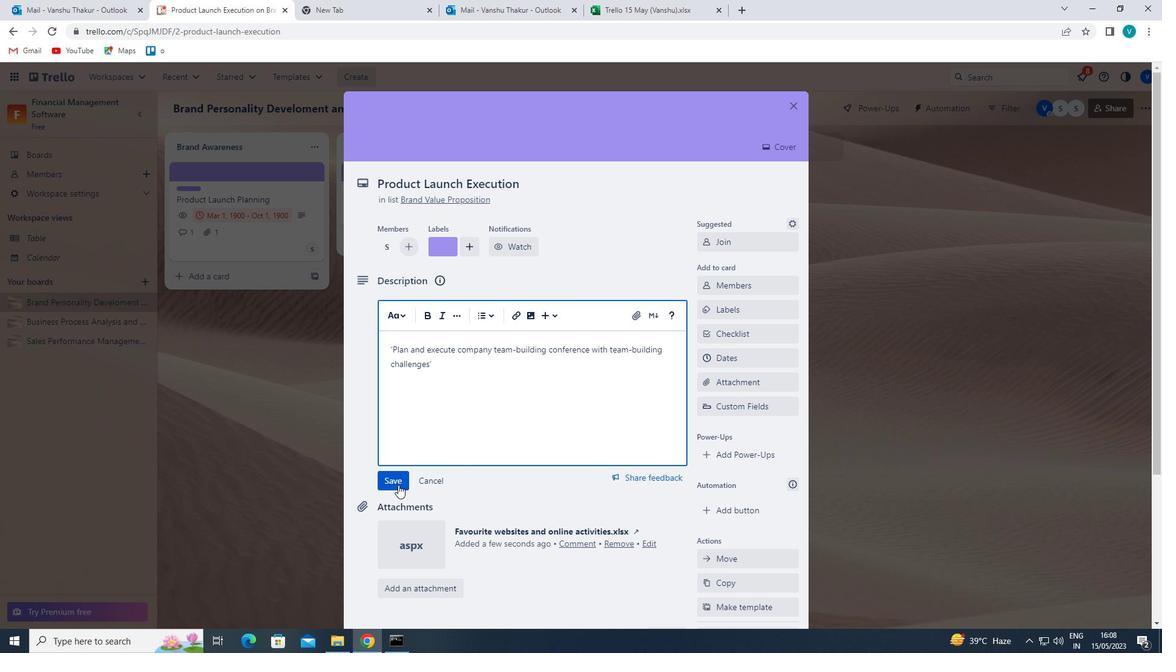 
Action: Mouse scrolled (398, 484) with delta (0, 0)
Screenshot: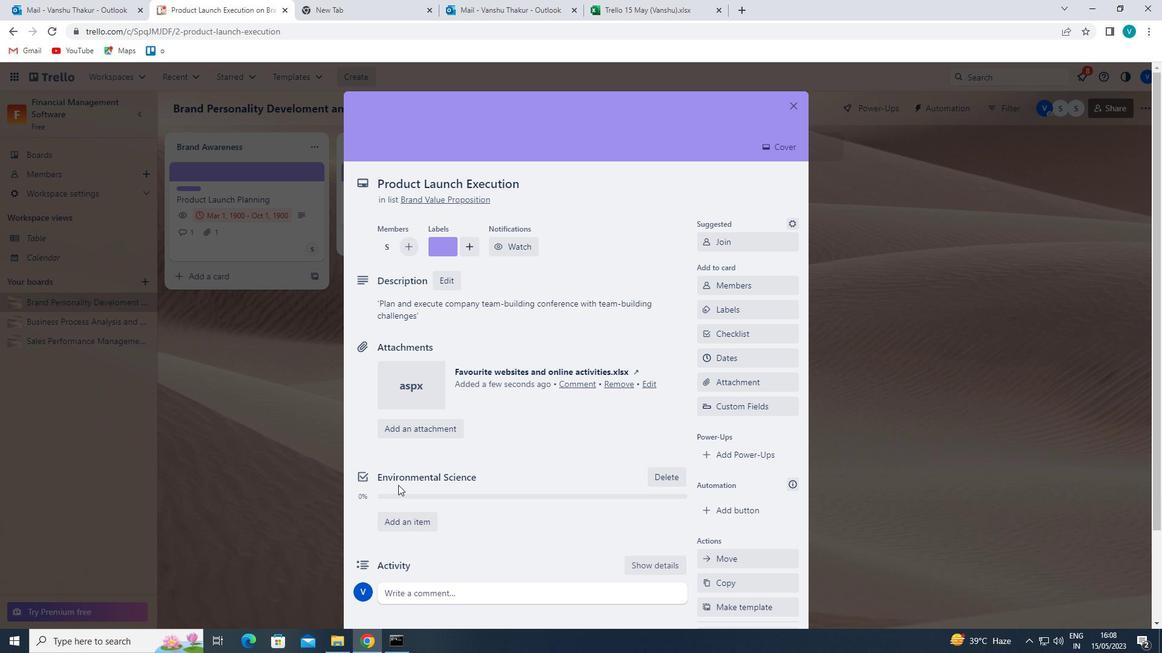 
Action: Mouse scrolled (398, 484) with delta (0, 0)
Screenshot: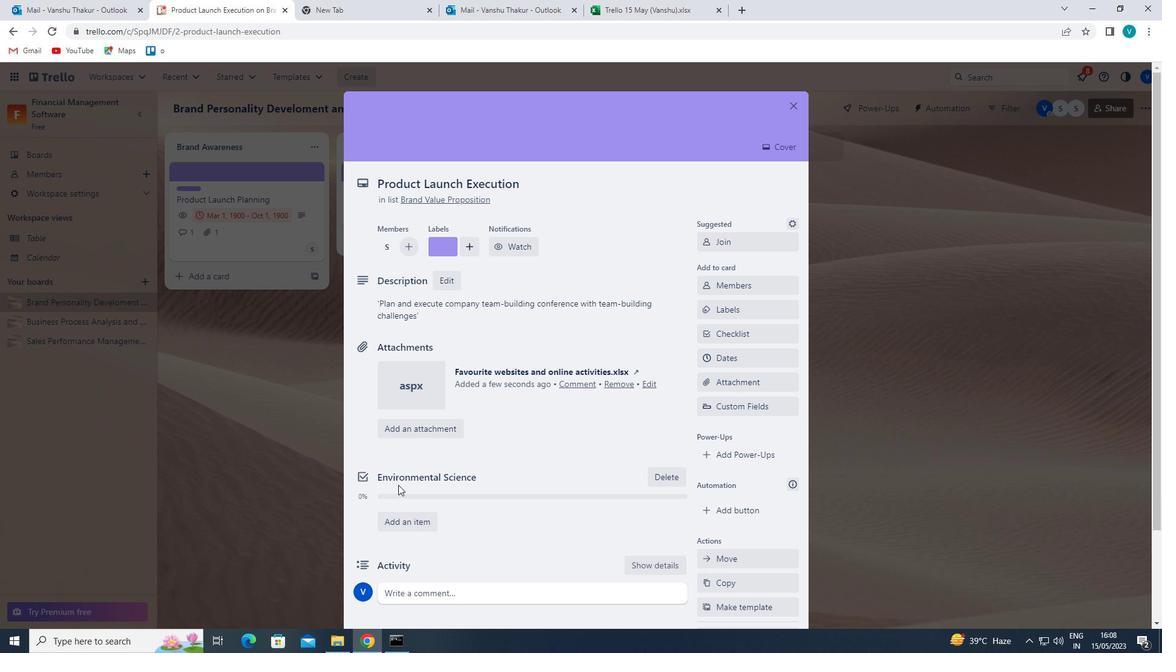 
Action: Mouse moved to (408, 489)
Screenshot: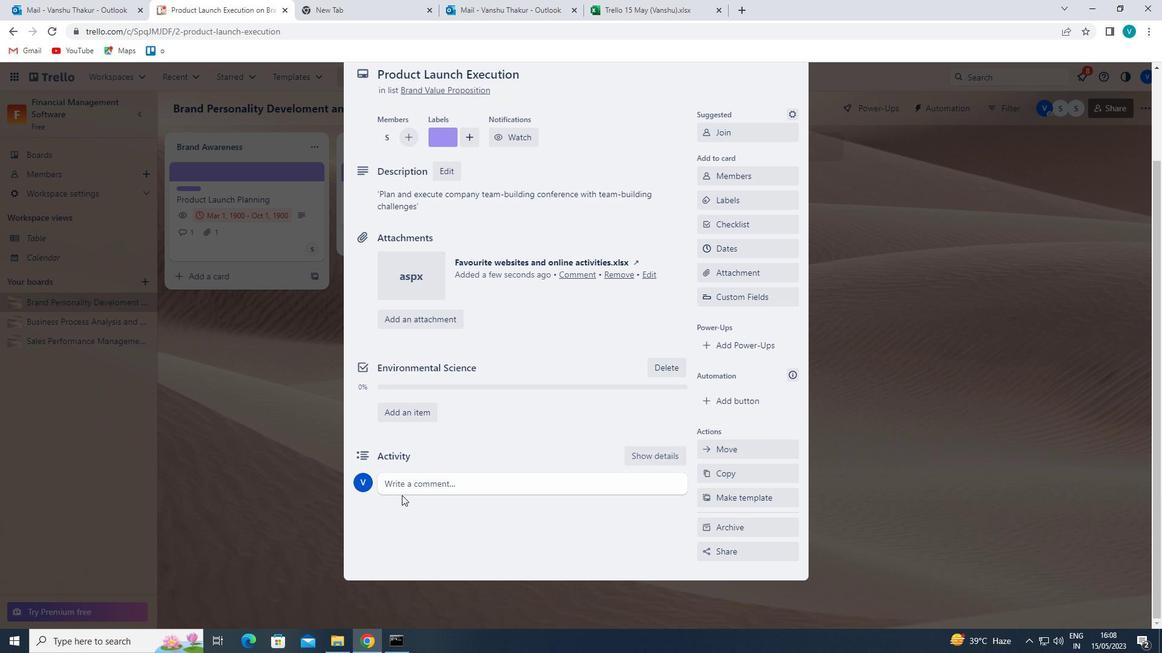 
Action: Mouse pressed left at (408, 489)
Screenshot: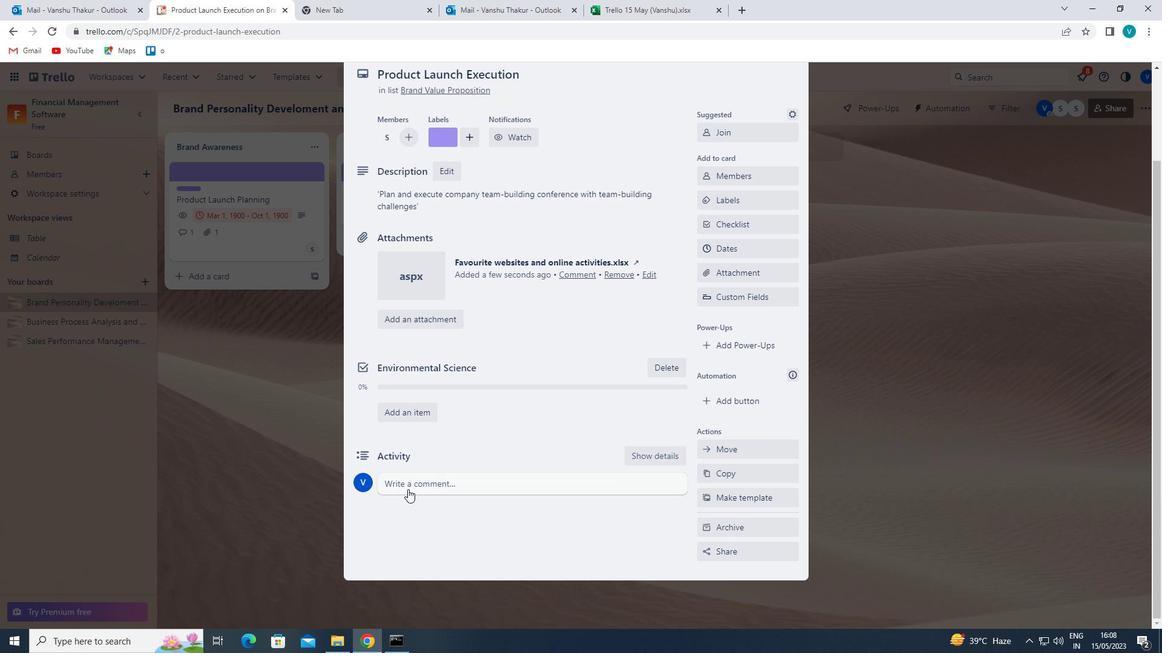 
Action: Key pressed '<Key.shift>GIVEN<Key.space>THE<Key.space>POTENTIAL<Key.space>IMPACT<Key.space>OF<Key.space>THIS<Key.space>TASK<Key.space><Key.backspace>,<Key.space>LET<Key.space>US<Key.space>ENSURE<Key.space>THAT<Key.space>WE<Key.space>HAVE<Key.space>A<Key.space>CLEAR<Key.space>UNDERSTANDING<Key.space>OF<Key.space>THE<Key.space>CONSEQUENCES<Key.space>OF<Key.space>OUR<Key.space>ACTIONS.'
Screenshot: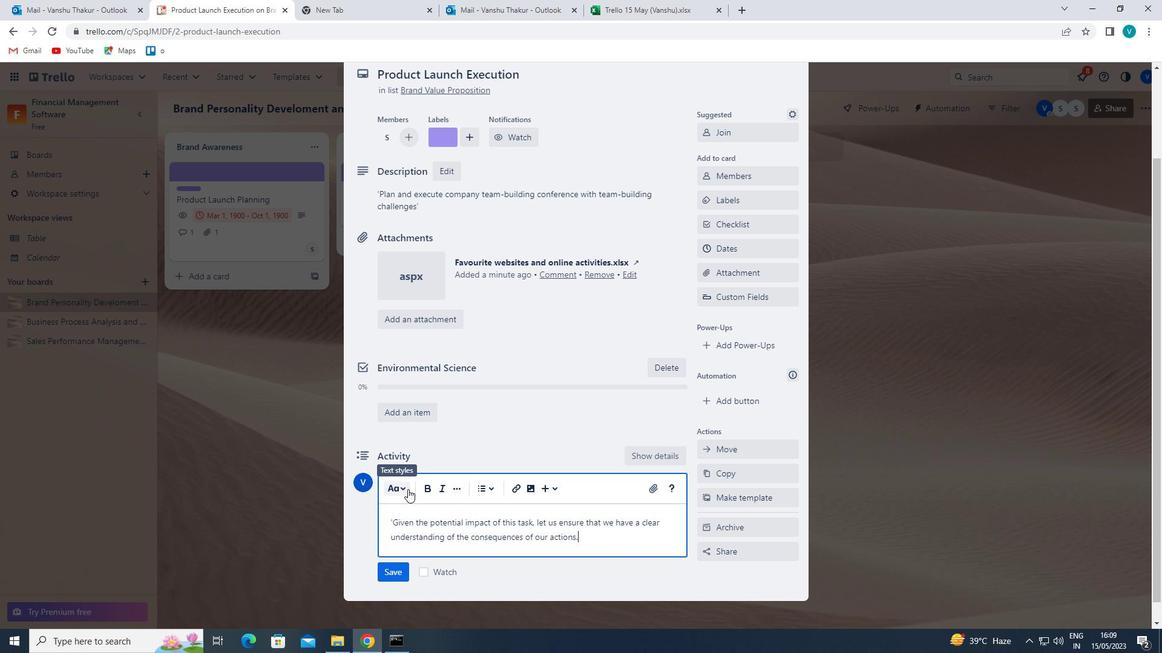 
Action: Mouse moved to (388, 572)
Screenshot: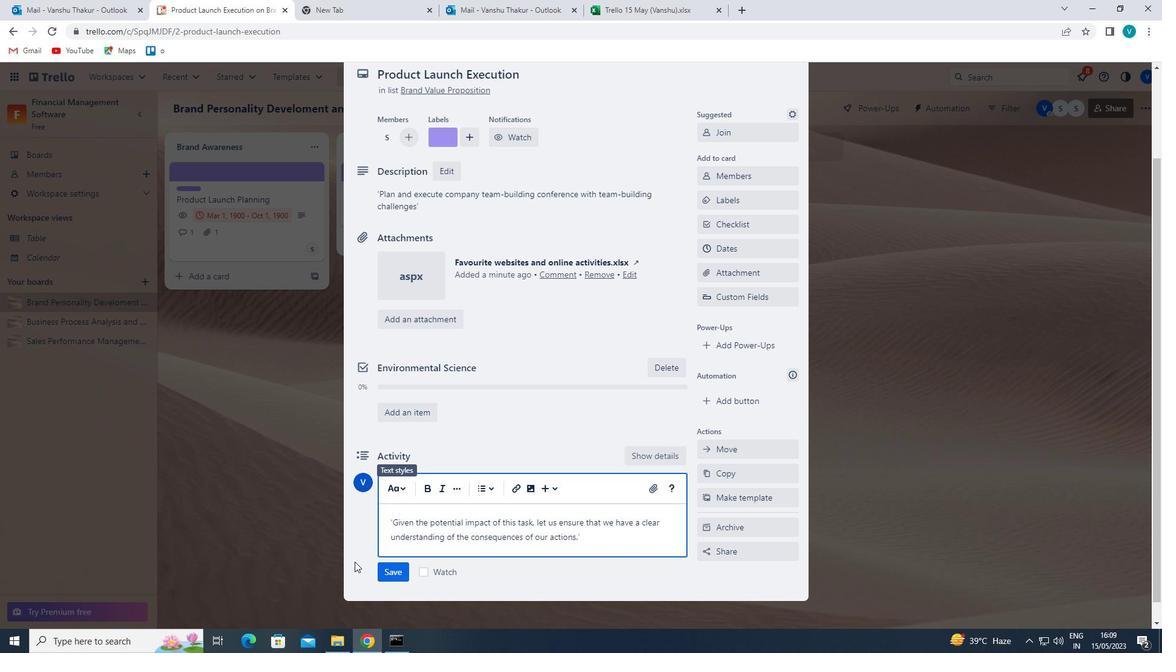
Action: Mouse pressed left at (388, 572)
Screenshot: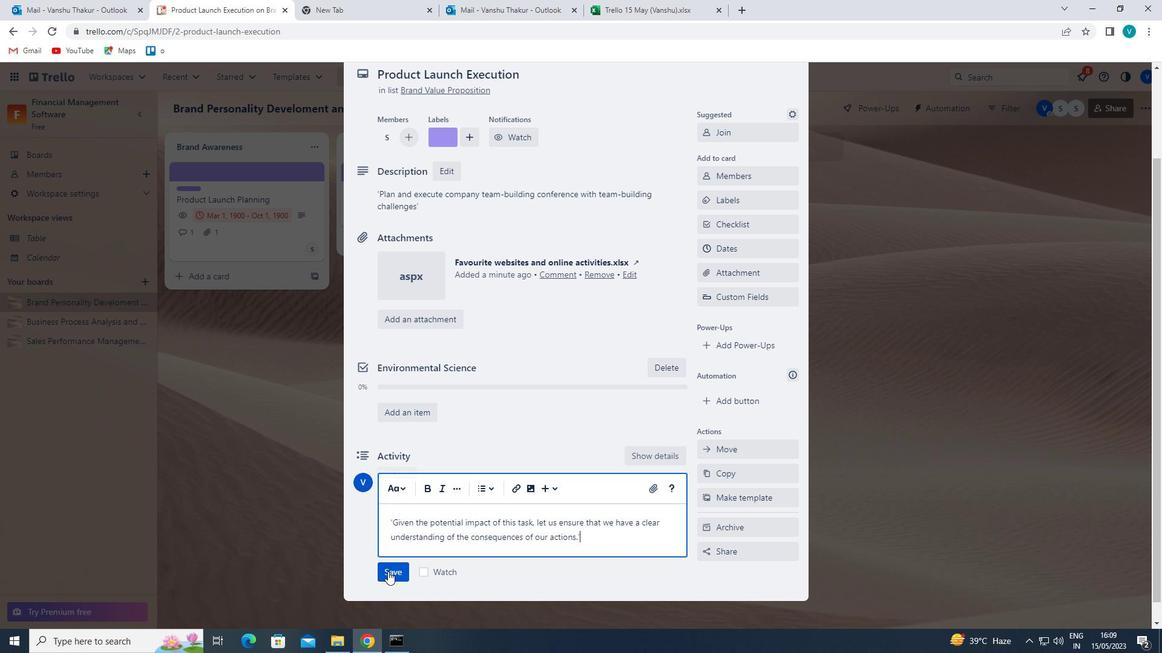 
Action: Mouse moved to (741, 242)
Screenshot: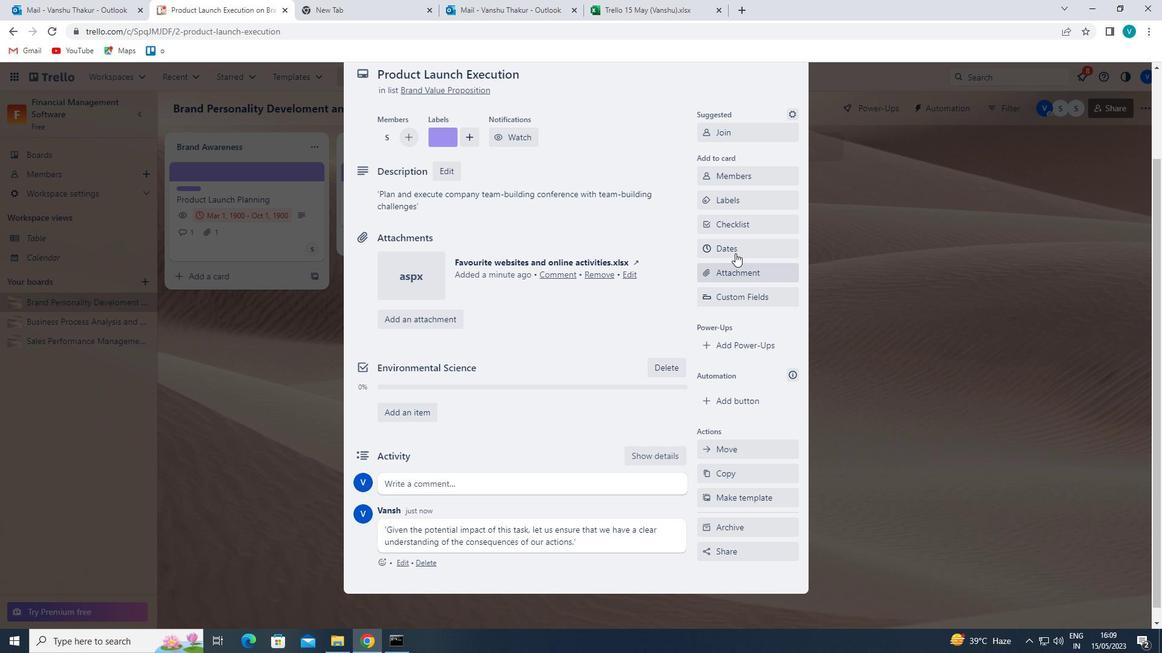 
Action: Mouse pressed left at (741, 242)
Screenshot: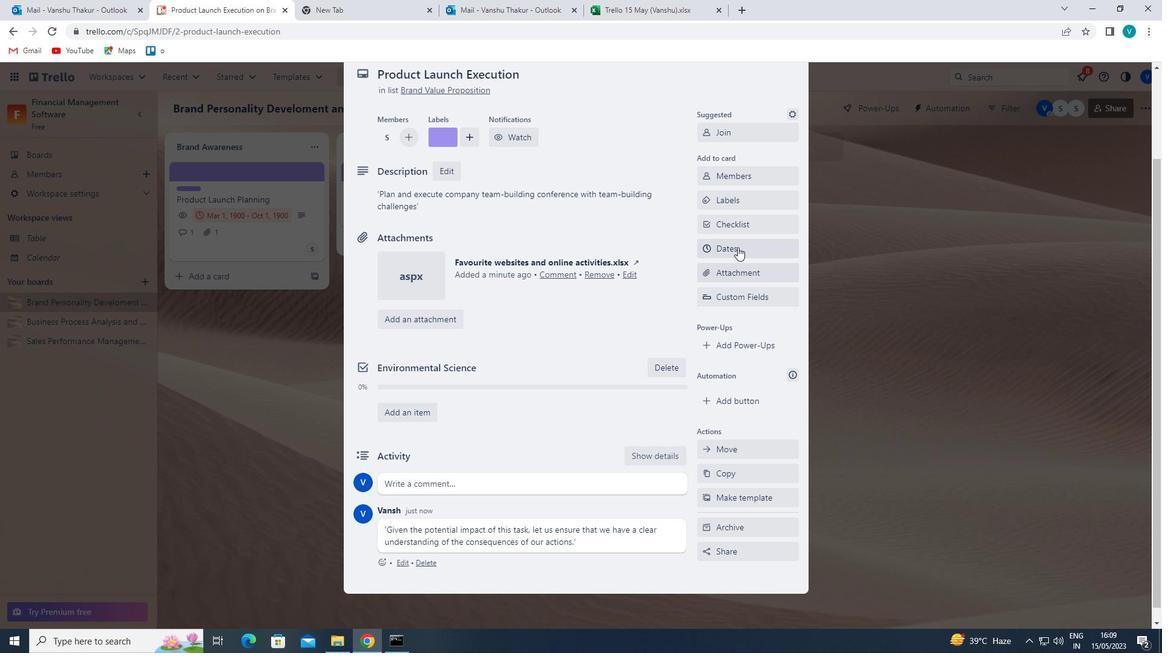 
Action: Mouse moved to (708, 320)
Screenshot: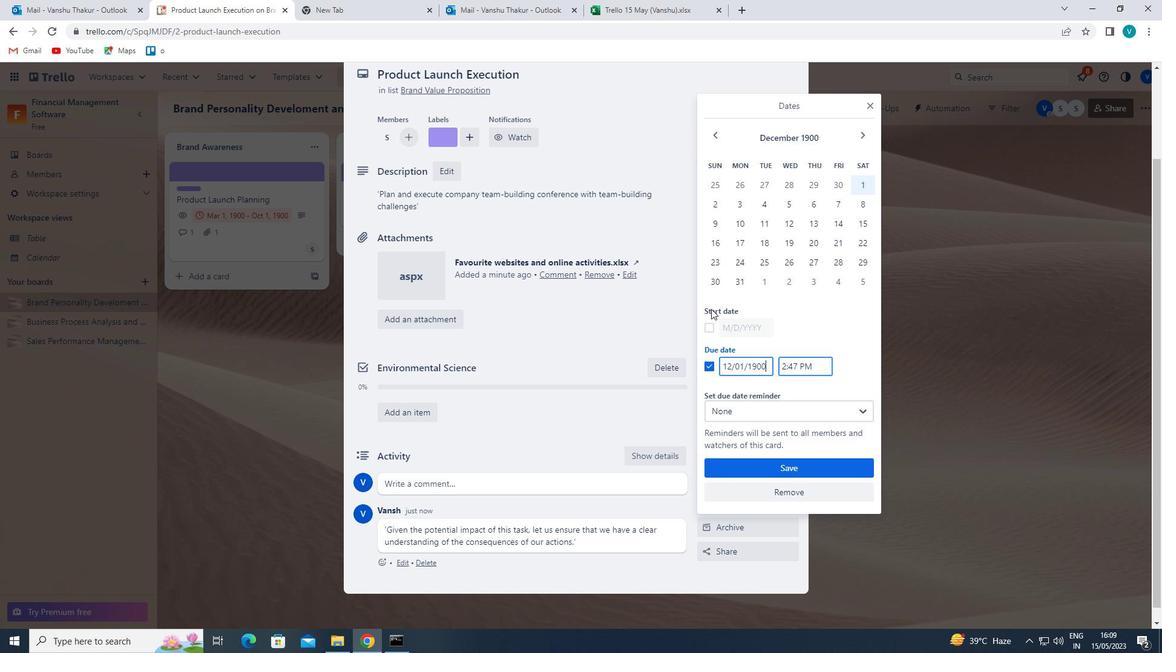 
Action: Mouse pressed left at (708, 320)
Screenshot: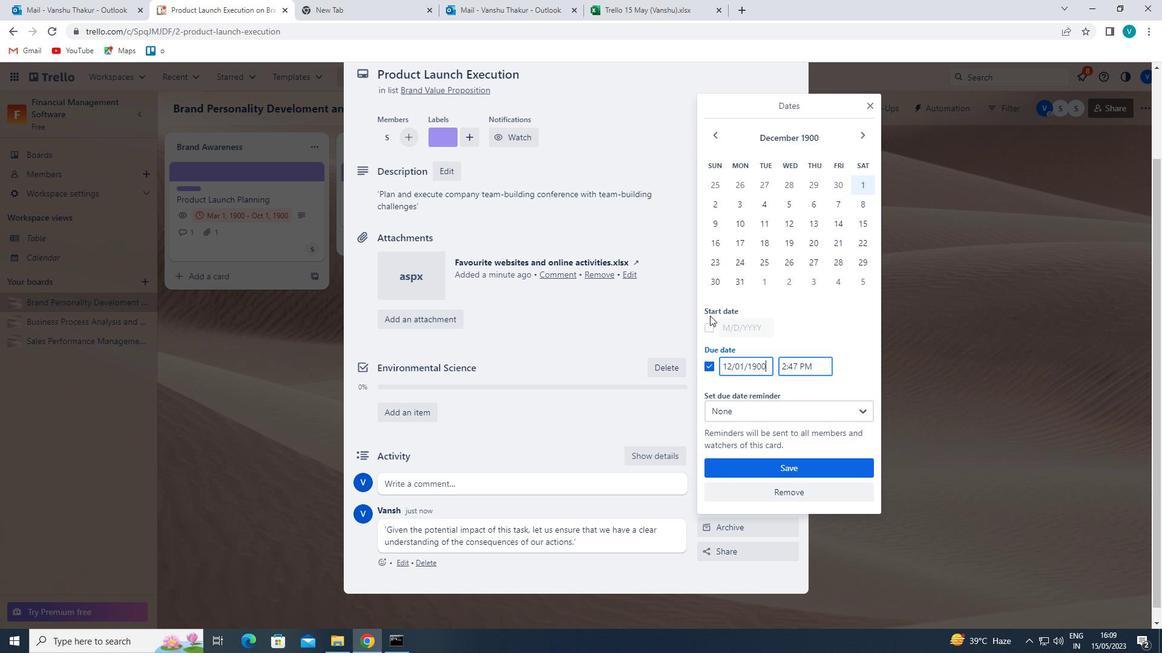 
Action: Mouse moved to (730, 326)
Screenshot: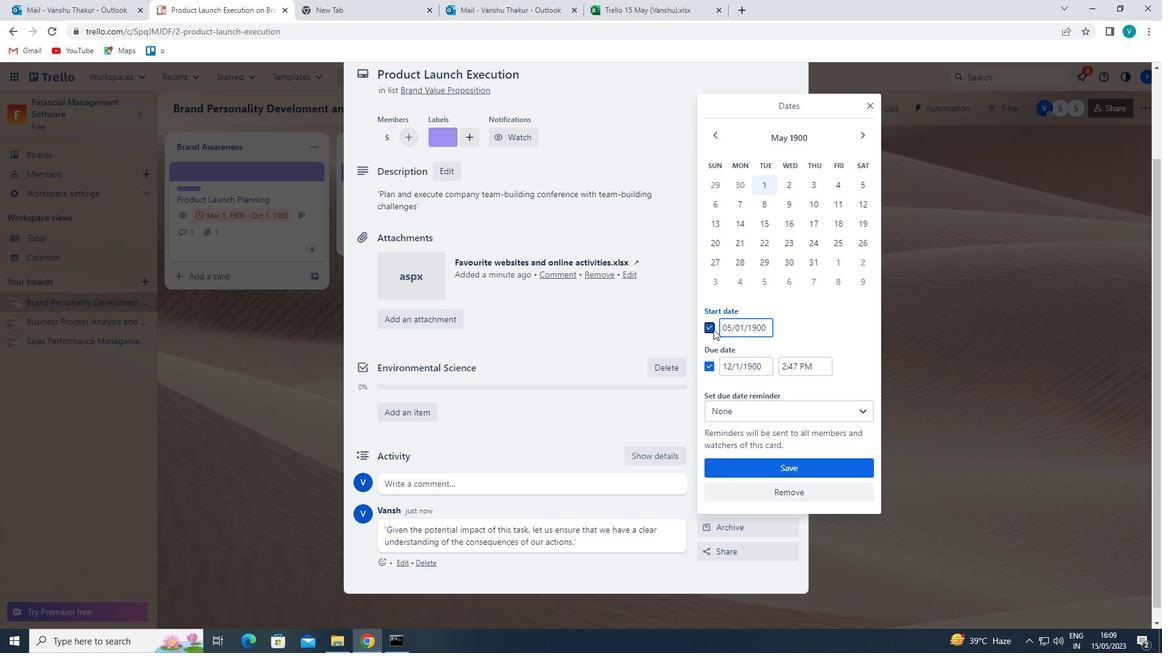 
Action: Mouse pressed left at (730, 326)
Screenshot: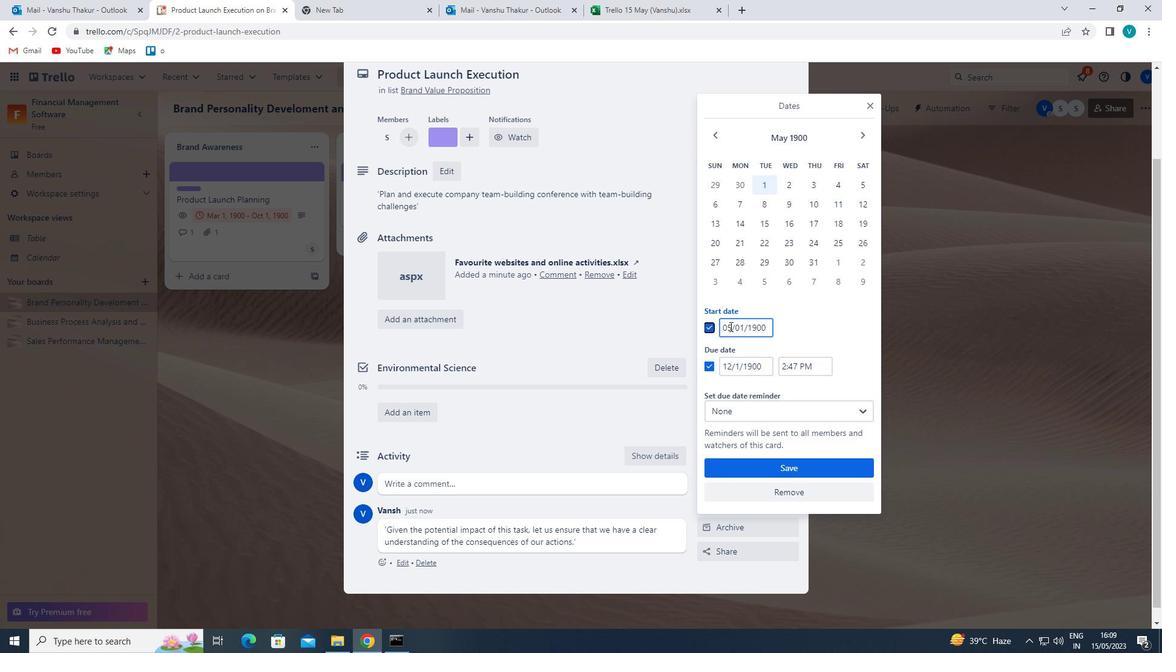 
Action: Mouse moved to (725, 327)
Screenshot: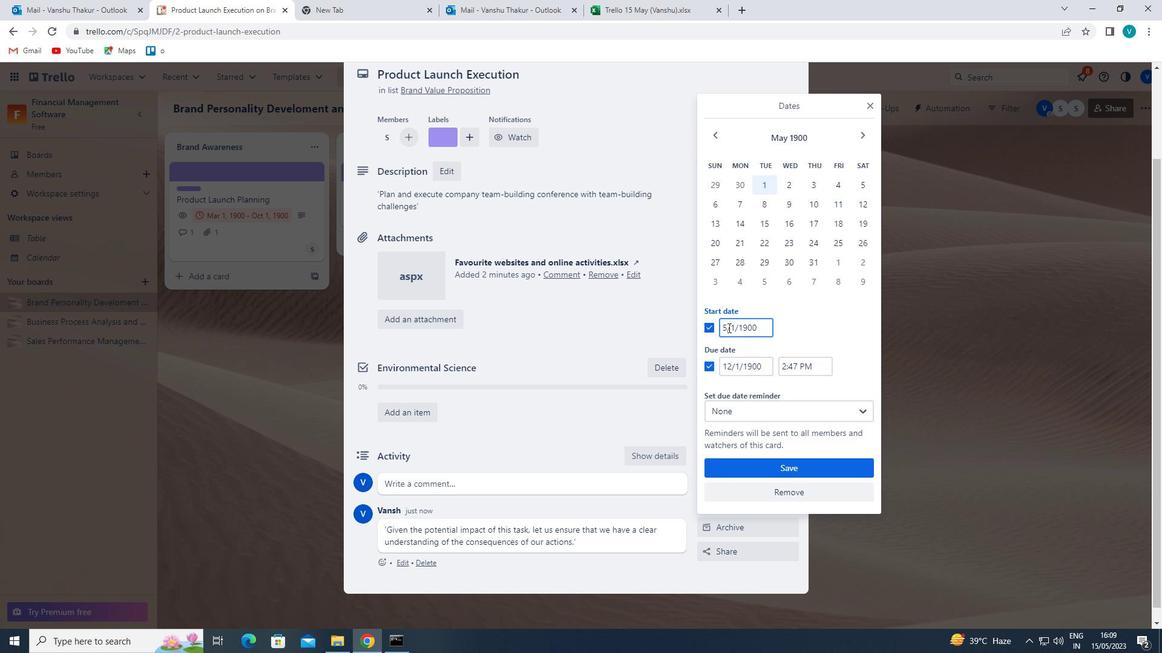 
Action: Mouse pressed left at (725, 327)
Screenshot: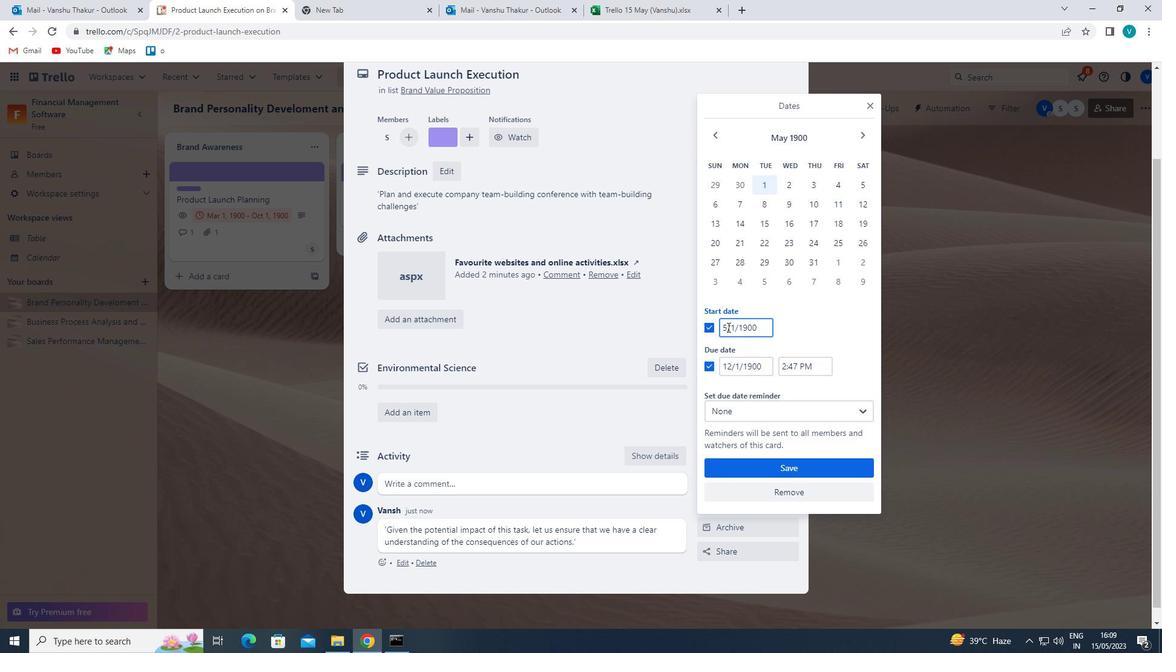 
Action: Mouse moved to (743, 350)
Screenshot: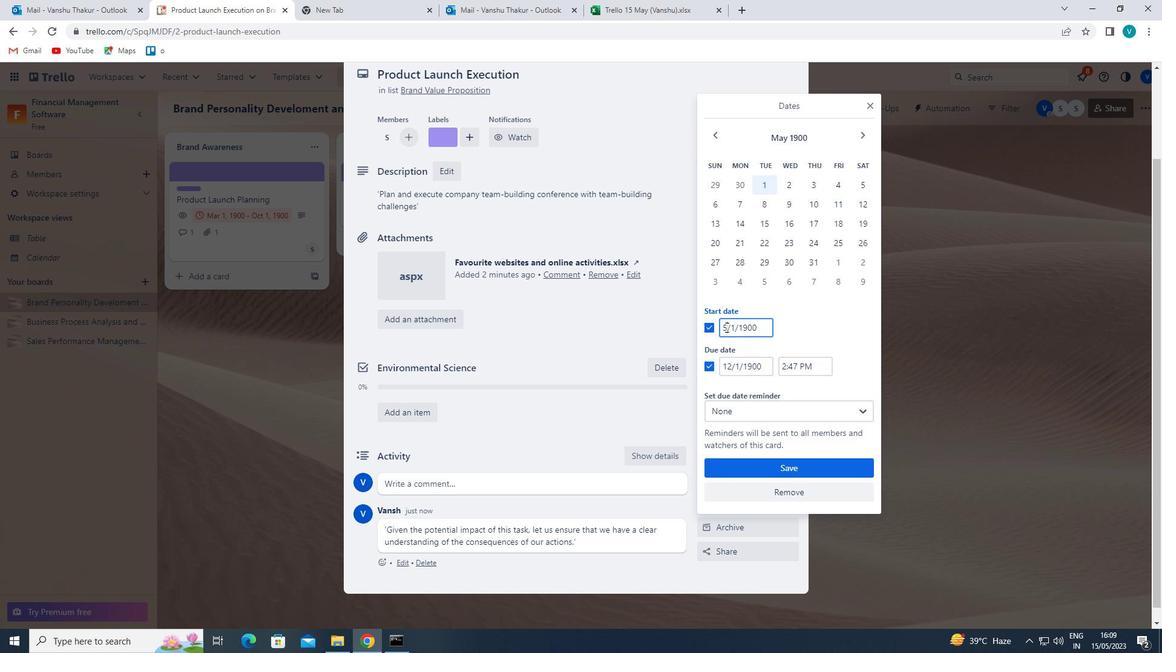 
Action: Key pressed <Key.backspace>6
Screenshot: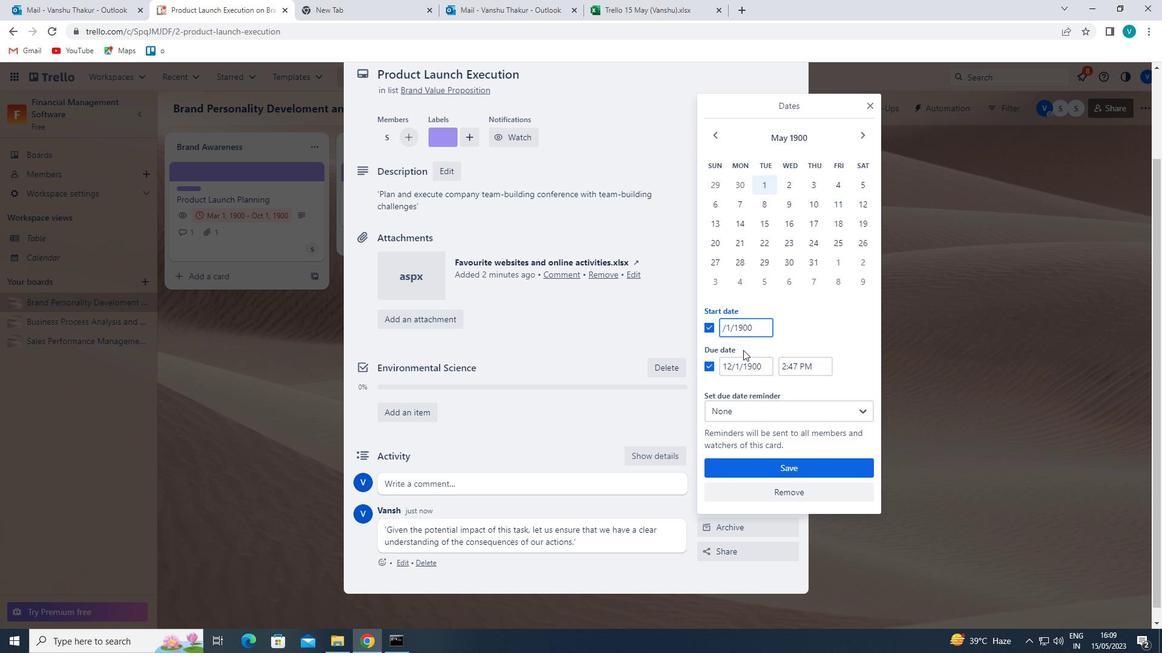 
Action: Mouse moved to (730, 371)
Screenshot: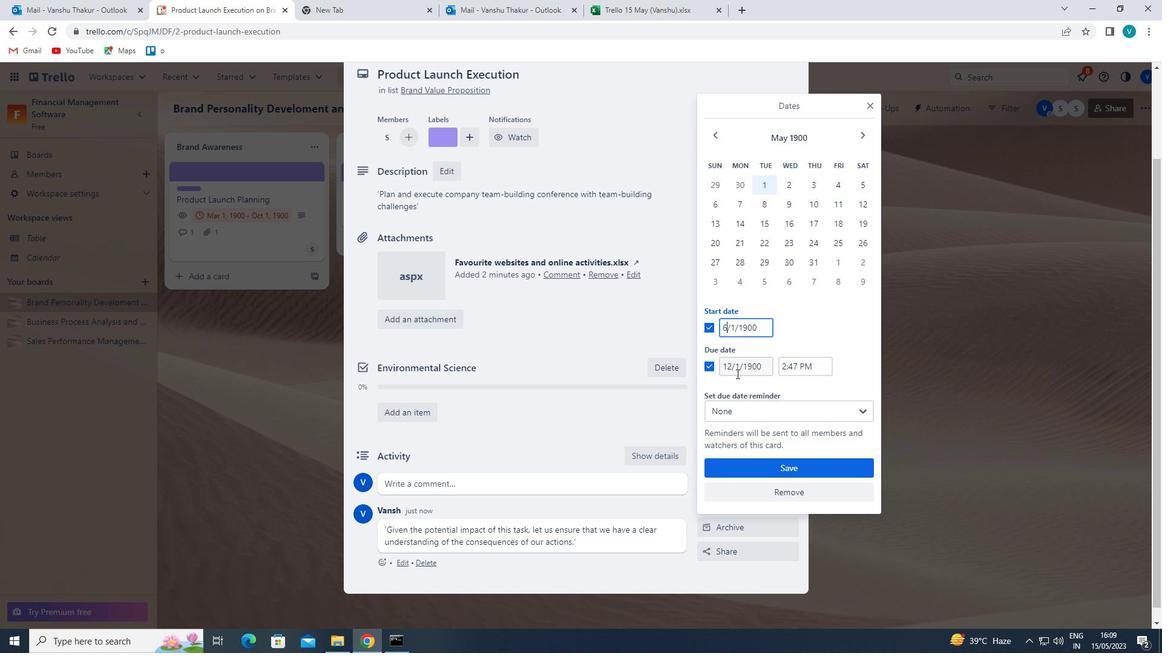 
Action: Mouse pressed left at (730, 371)
Screenshot: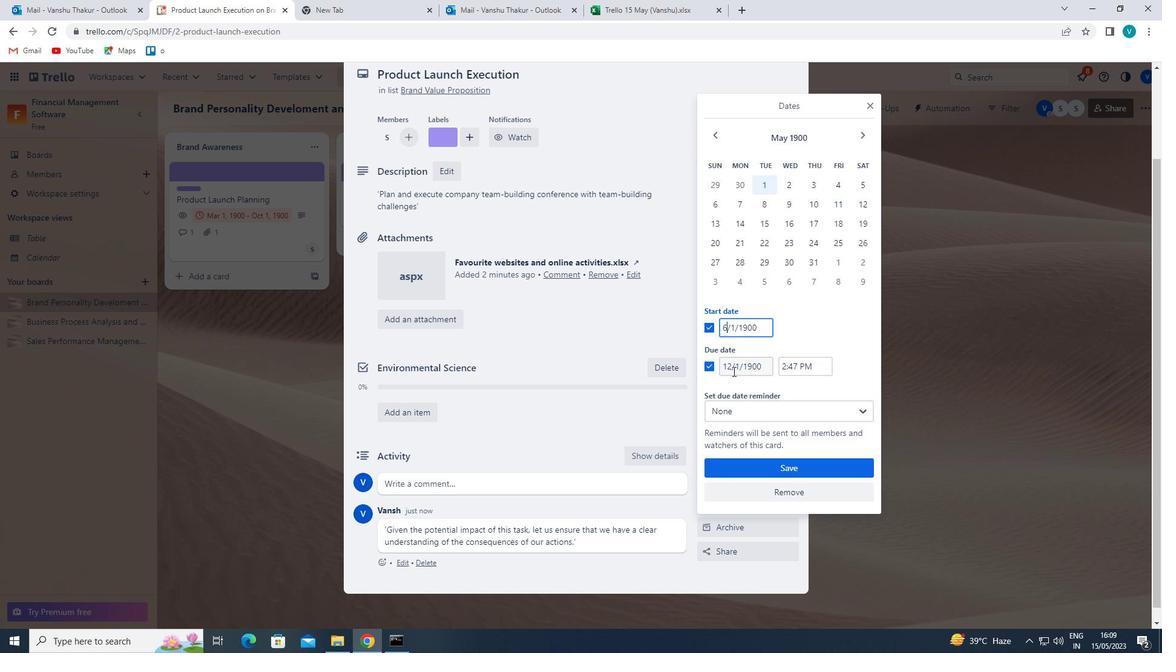 
Action: Mouse moved to (740, 377)
Screenshot: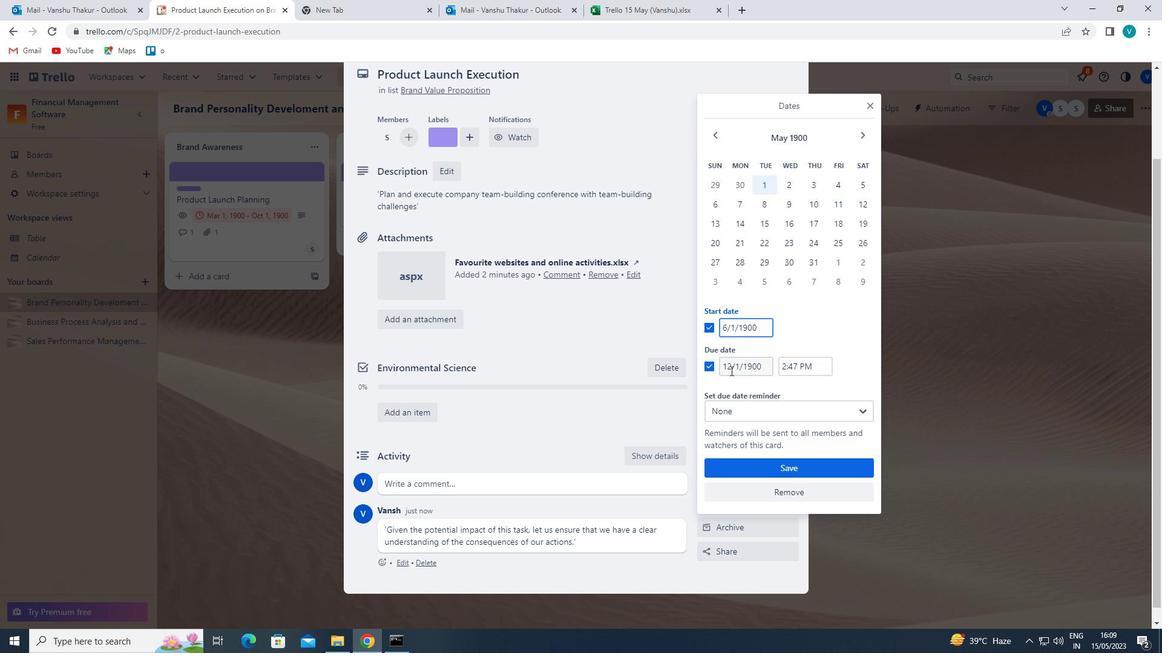
Action: Key pressed <Key.backspace><Key.backspace>13
Screenshot: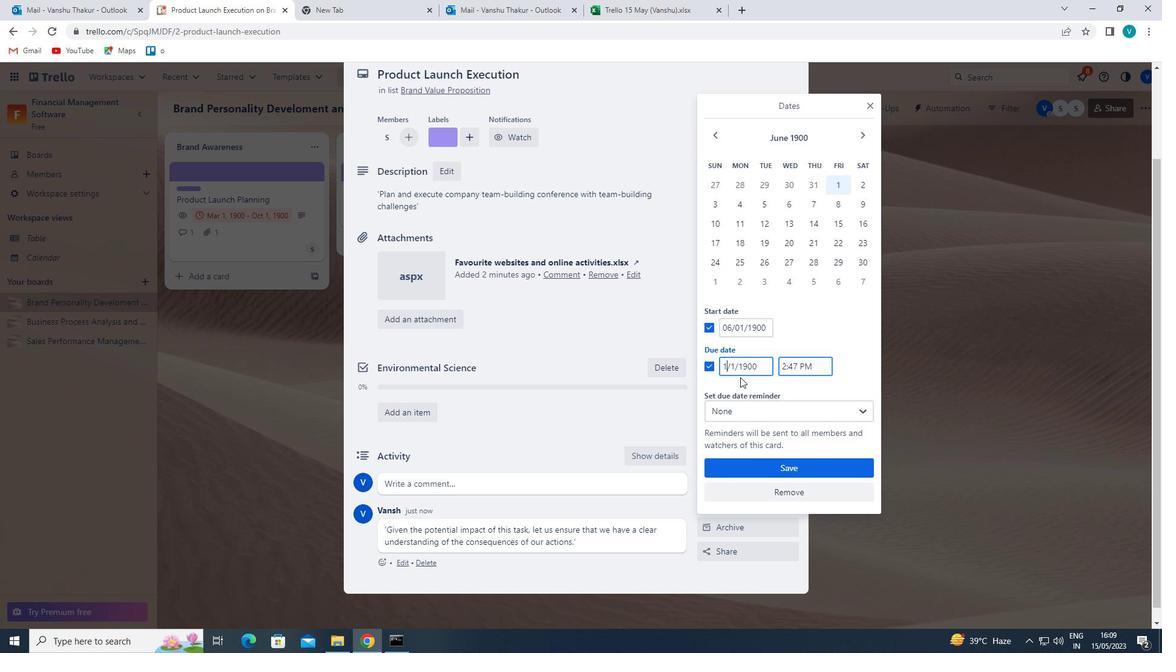
Action: Mouse moved to (773, 469)
Screenshot: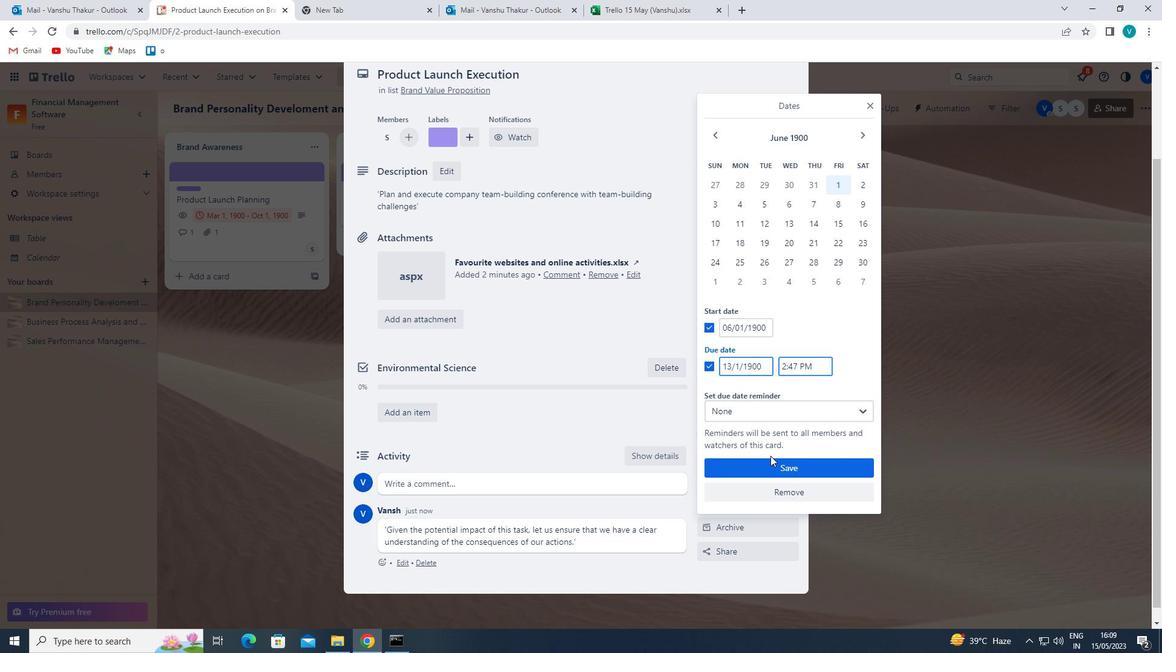 
Action: Mouse pressed left at (773, 469)
Screenshot: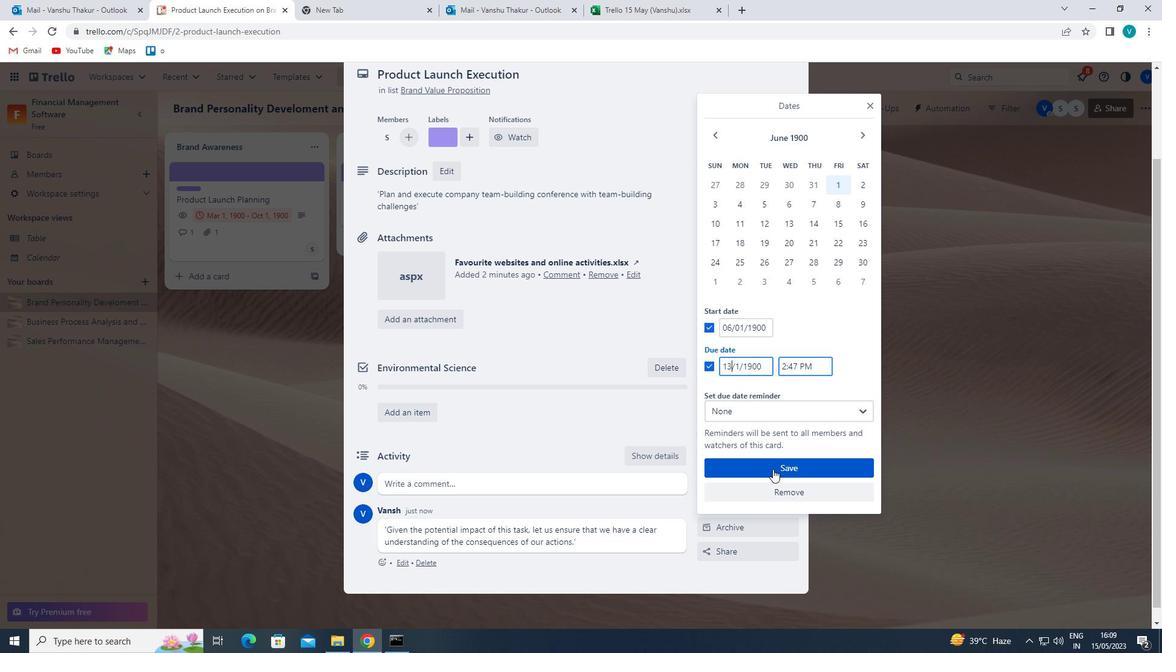 
